 Task: Find a guest house in North Potomac, United States, for 2 guests from 2 Aug to 12 Aug, with a price range of ₹5000 to ₹10000, and self check-in available.
Action: Mouse pressed left at (533, 128)
Screenshot: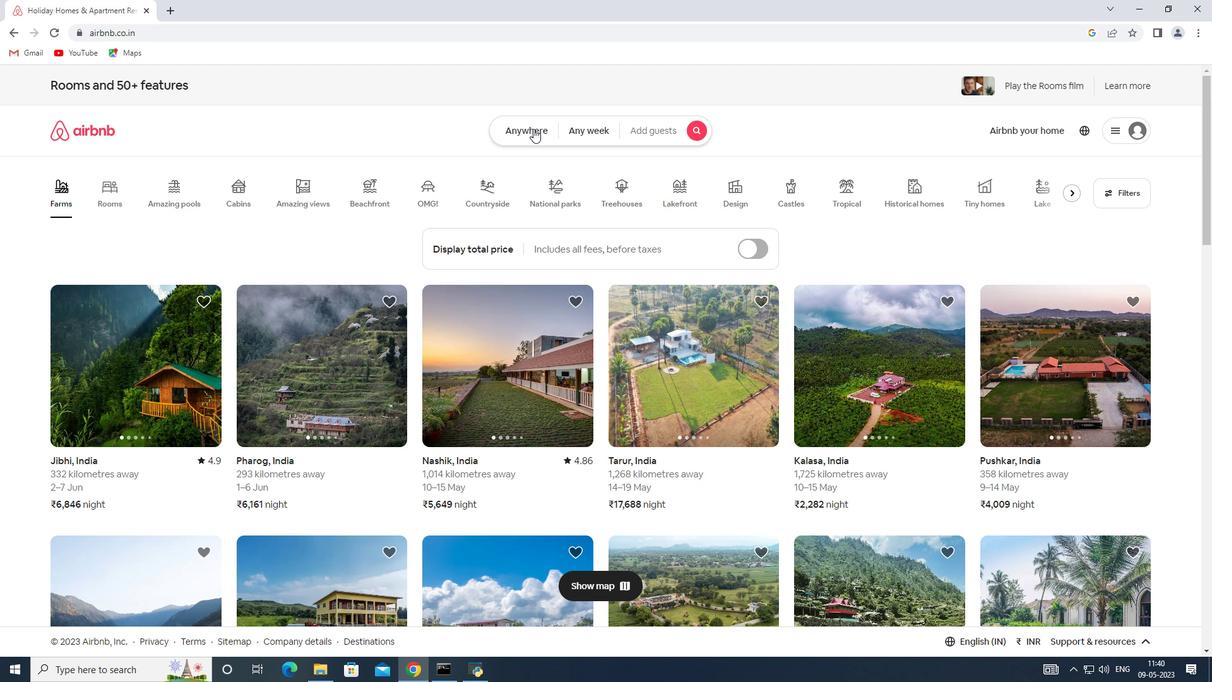 
Action: Mouse moved to (437, 176)
Screenshot: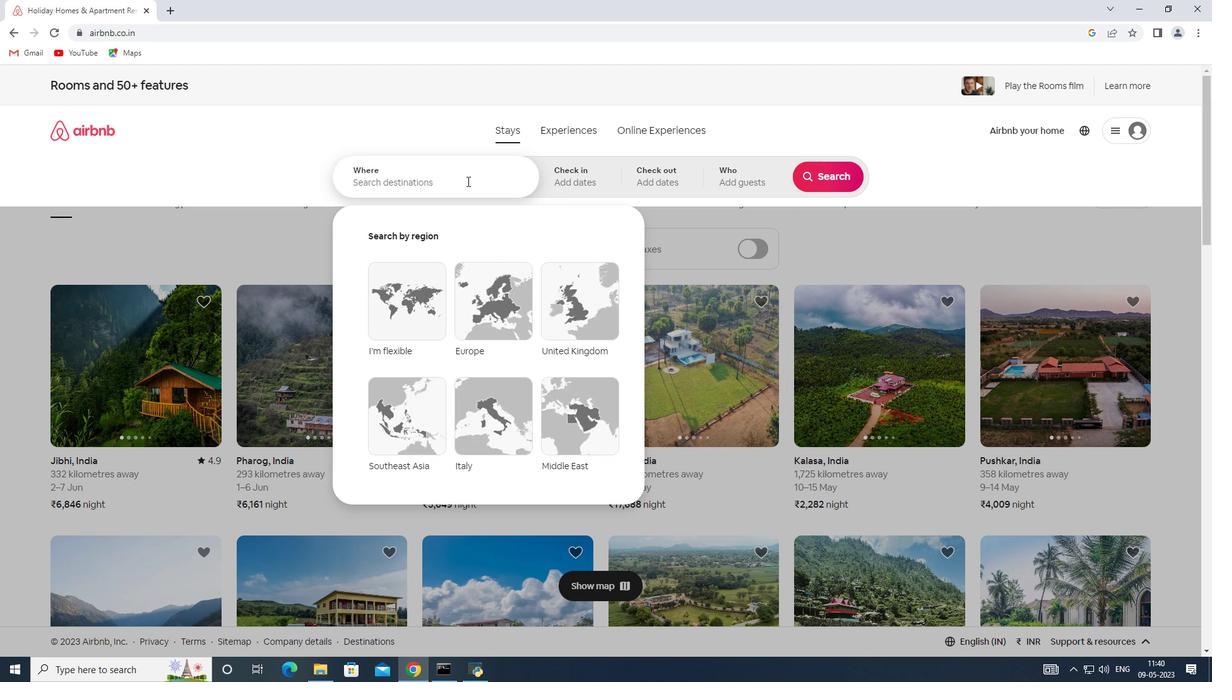 
Action: Mouse pressed left at (437, 176)
Screenshot: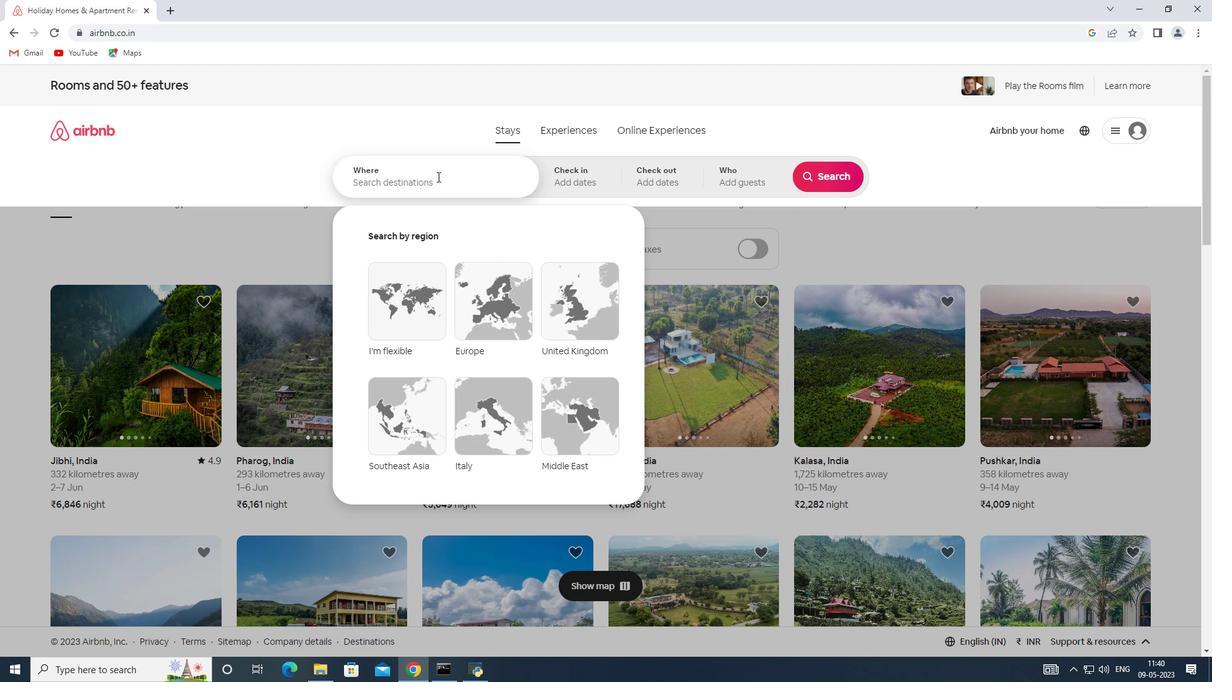 
Action: Key pressed <Key.shift>North<Key.space><Key.shift><Key.shift><Key.shift><Key.shift><Key.shift><Key.shift><Key.shift><Key.shift><Key.shift>Potomac,<Key.shift>United<Key.space><Key.shift>States
Screenshot: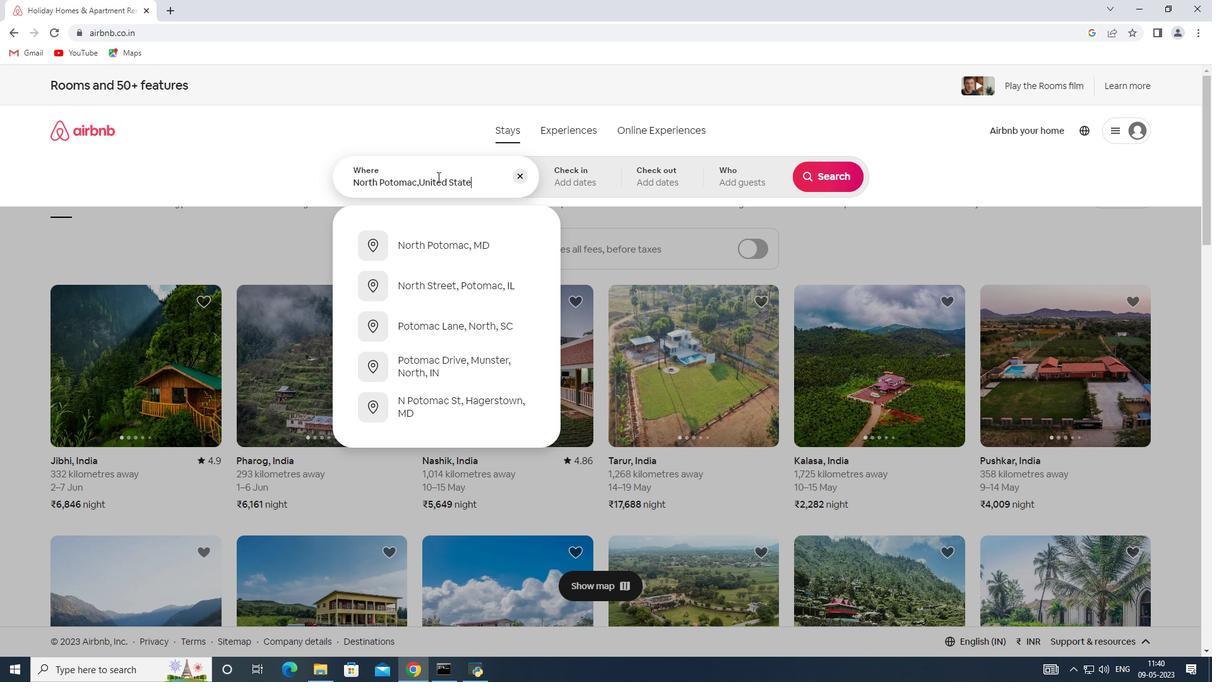 
Action: Mouse moved to (550, 166)
Screenshot: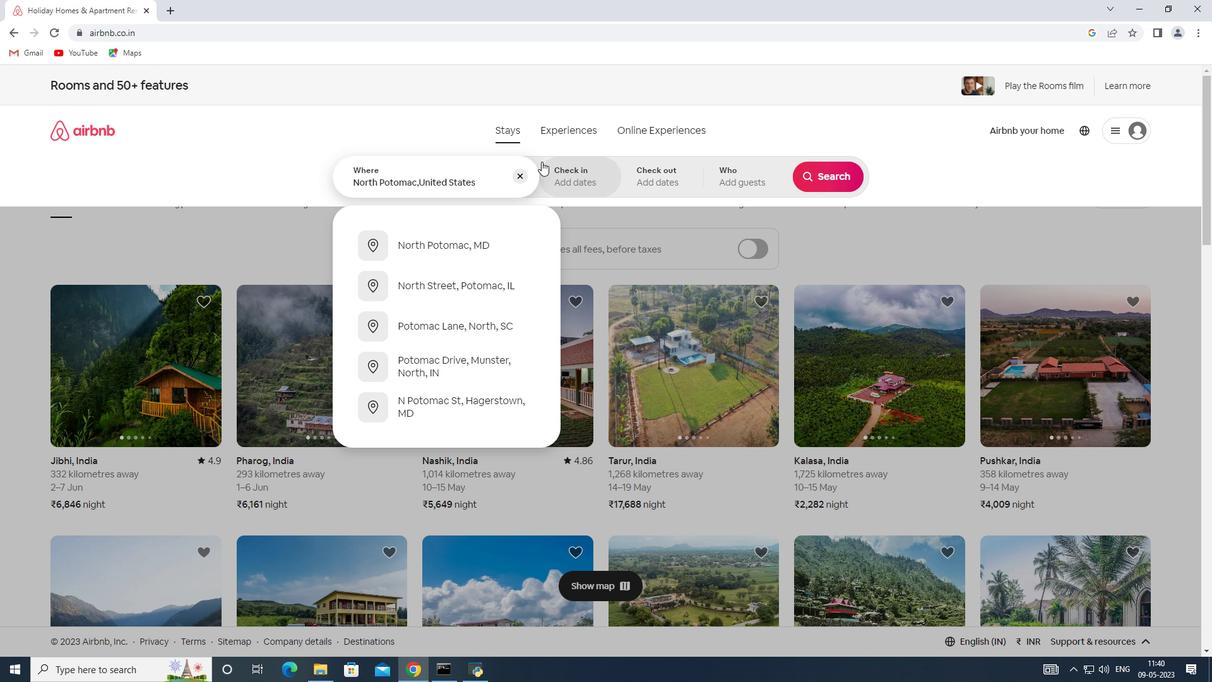 
Action: Mouse pressed left at (550, 166)
Screenshot: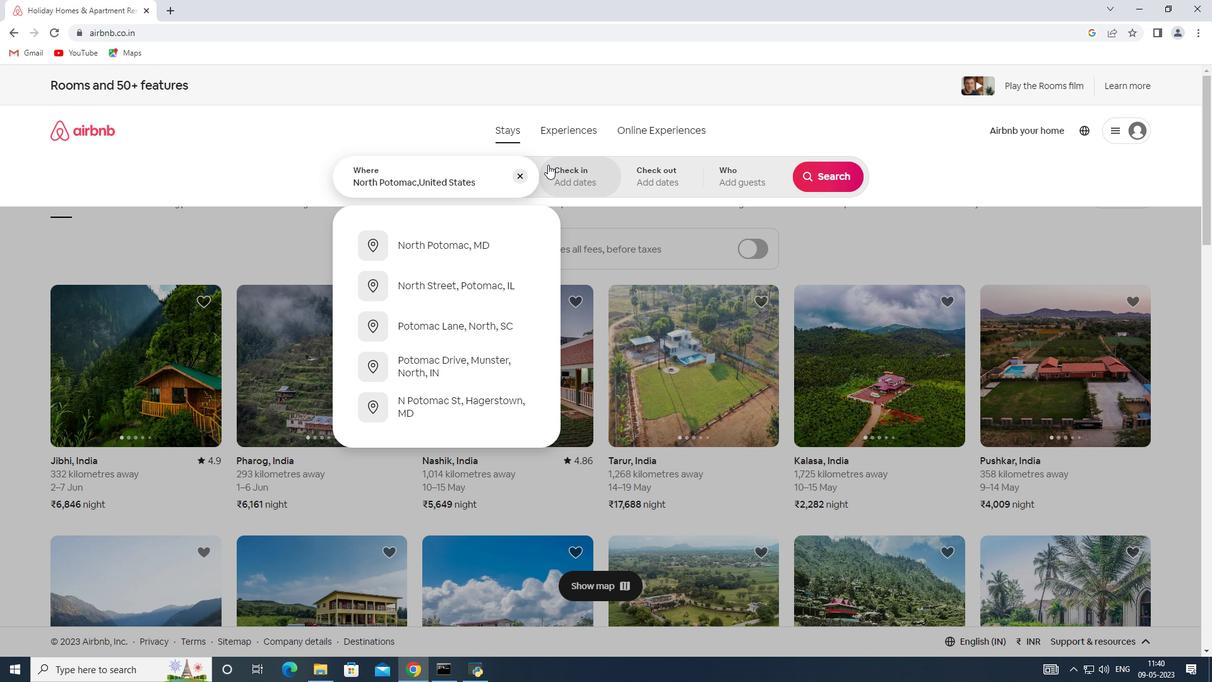 
Action: Mouse moved to (829, 281)
Screenshot: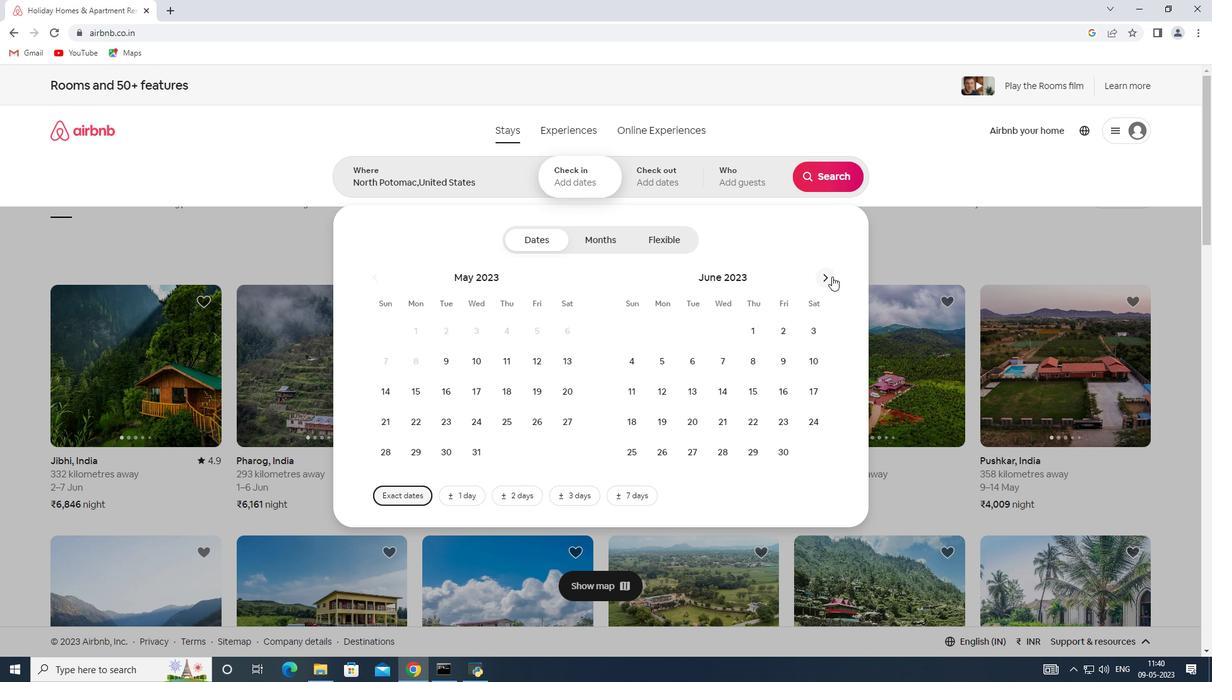 
Action: Mouse pressed left at (829, 281)
Screenshot: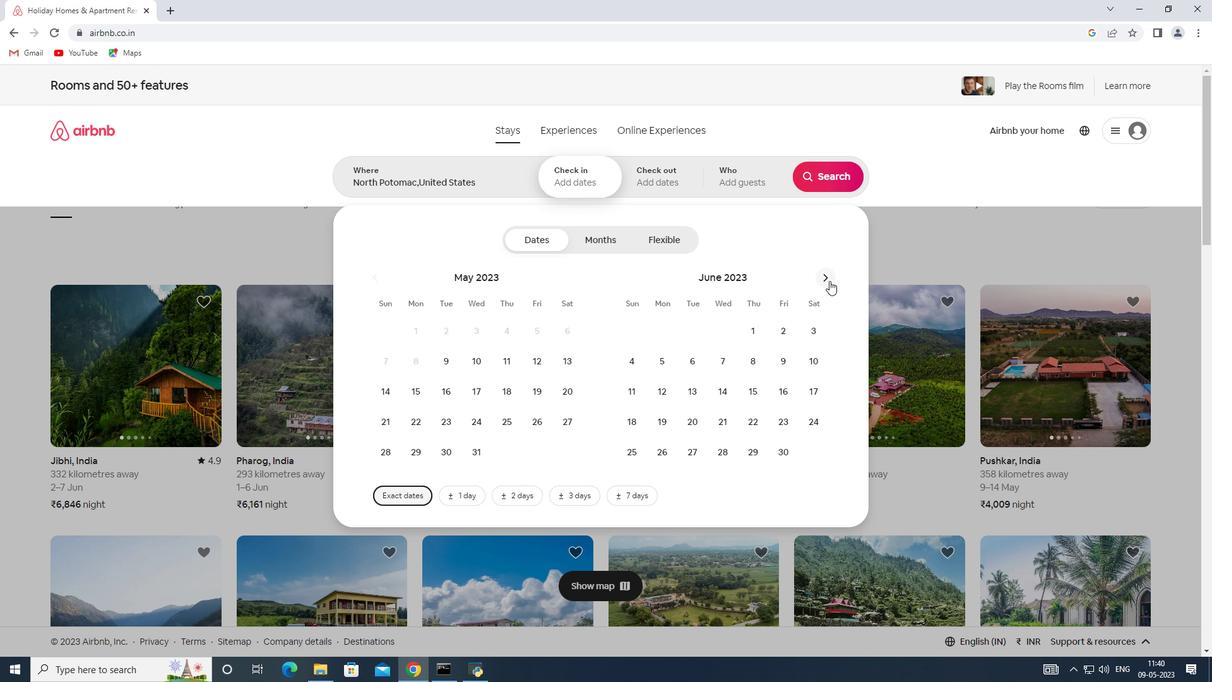 
Action: Mouse pressed left at (829, 281)
Screenshot: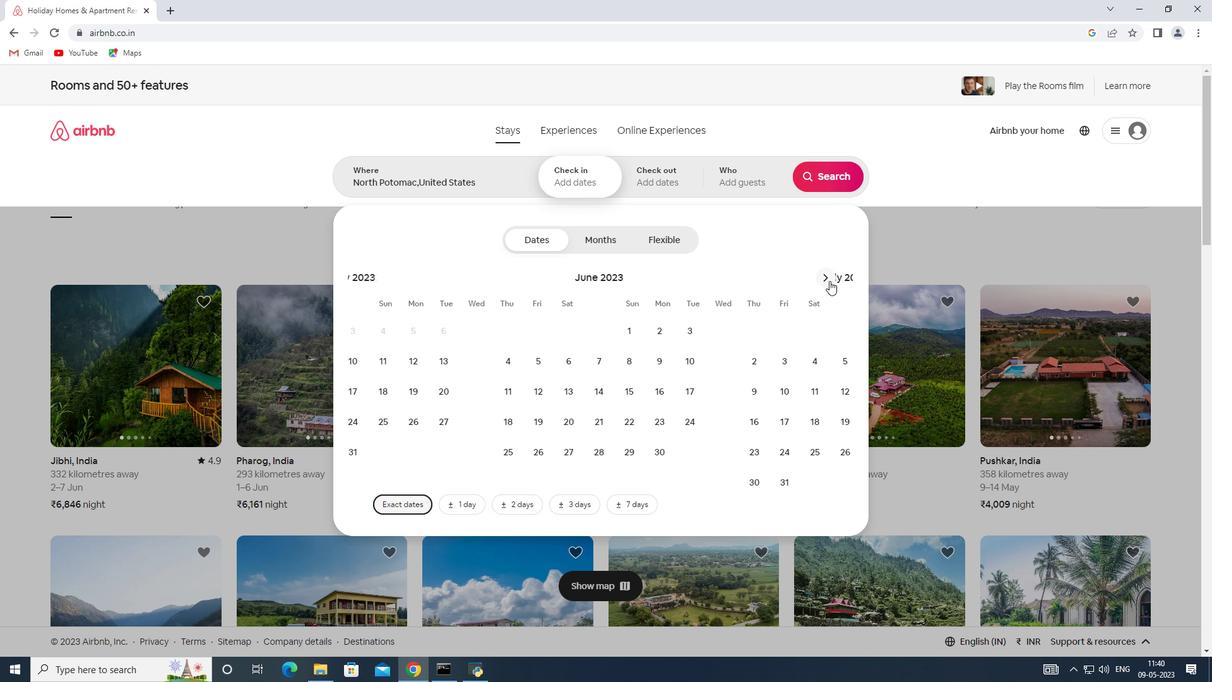 
Action: Mouse moved to (723, 330)
Screenshot: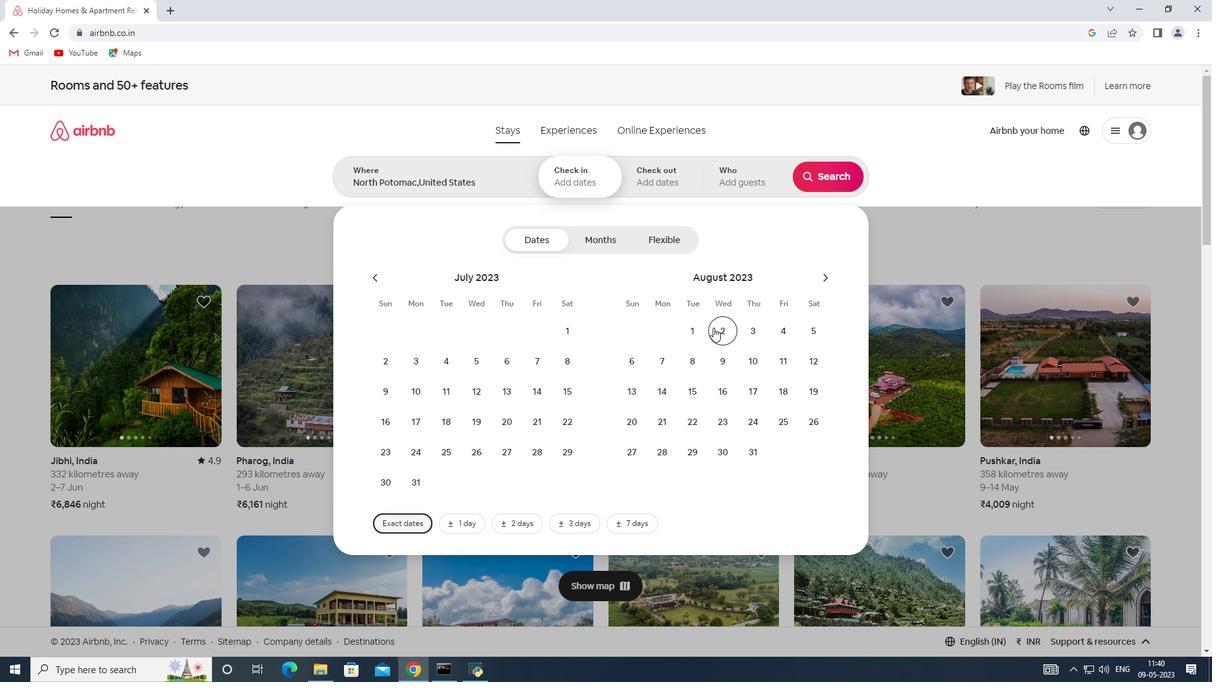 
Action: Mouse pressed left at (723, 330)
Screenshot: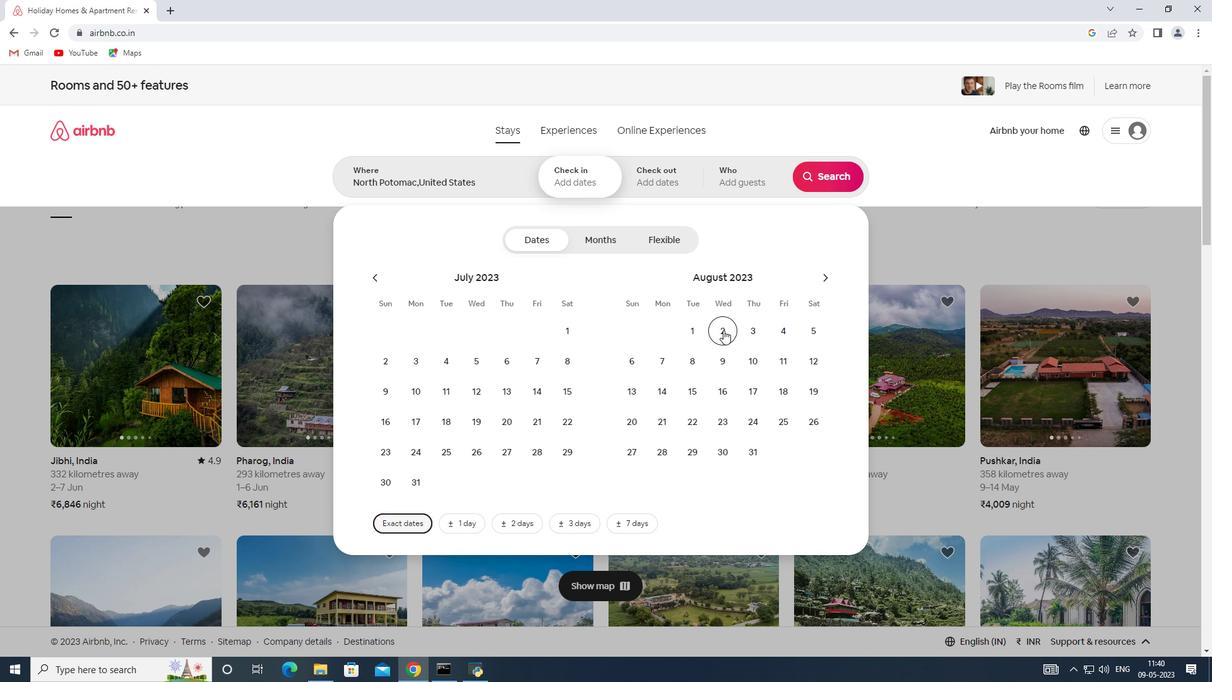 
Action: Mouse moved to (818, 359)
Screenshot: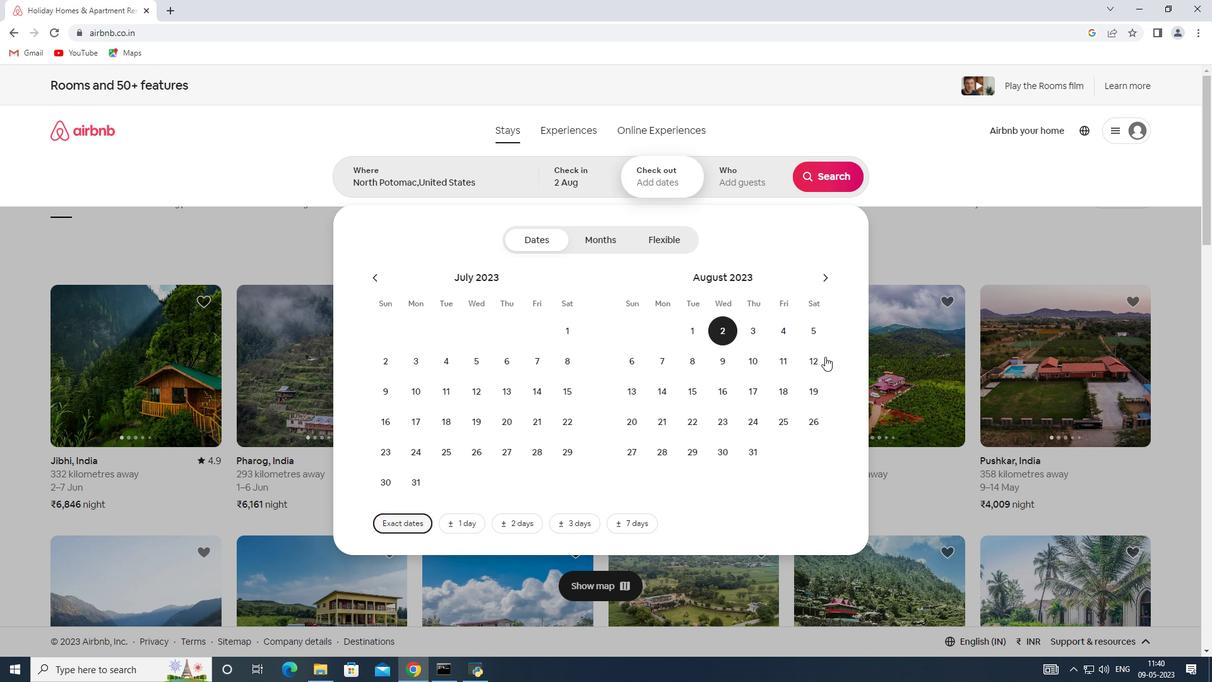 
Action: Mouse pressed left at (818, 359)
Screenshot: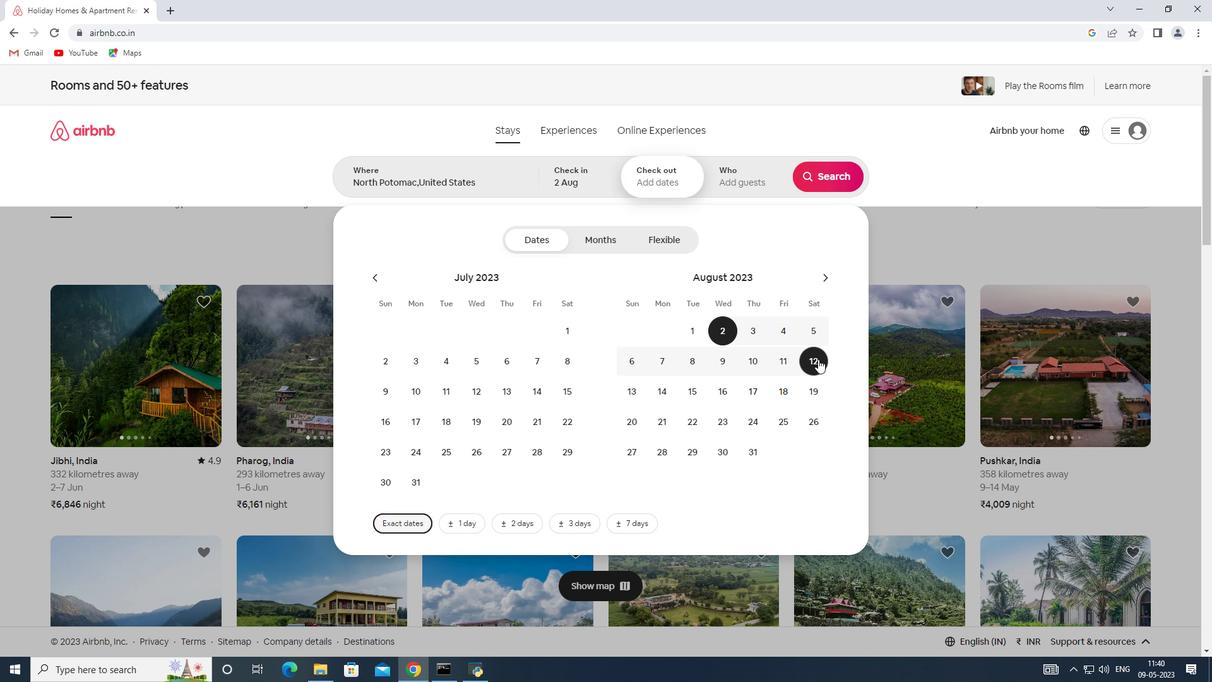 
Action: Mouse moved to (759, 184)
Screenshot: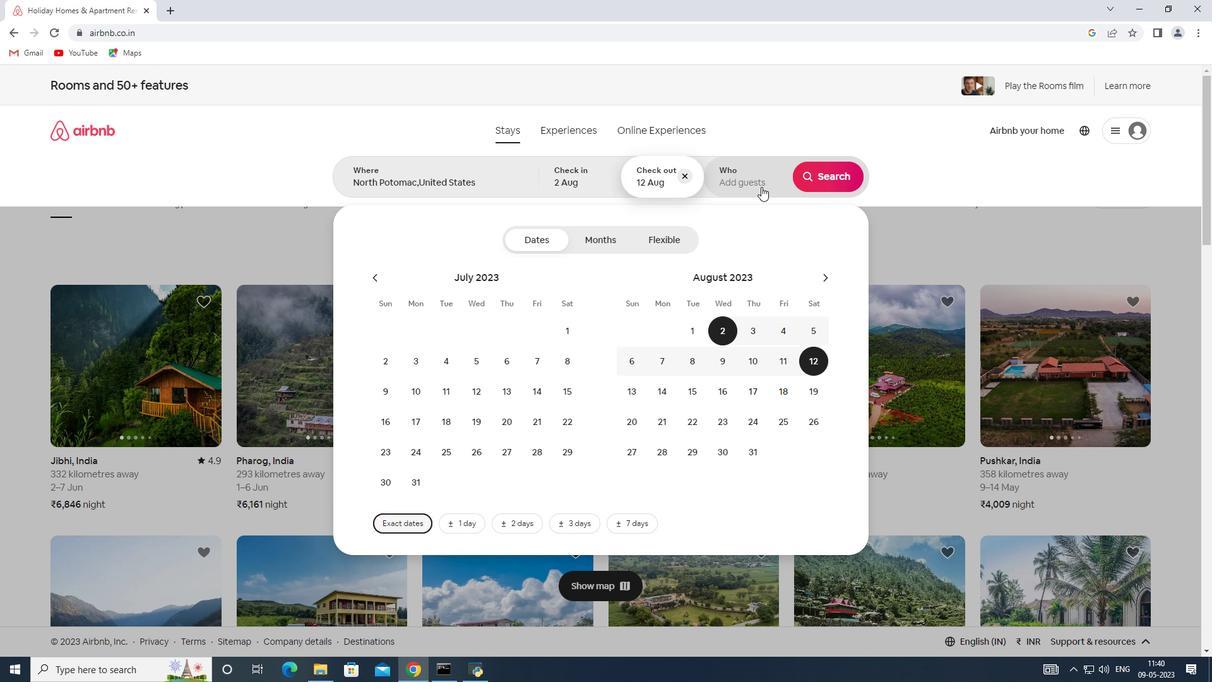 
Action: Mouse pressed left at (759, 184)
Screenshot: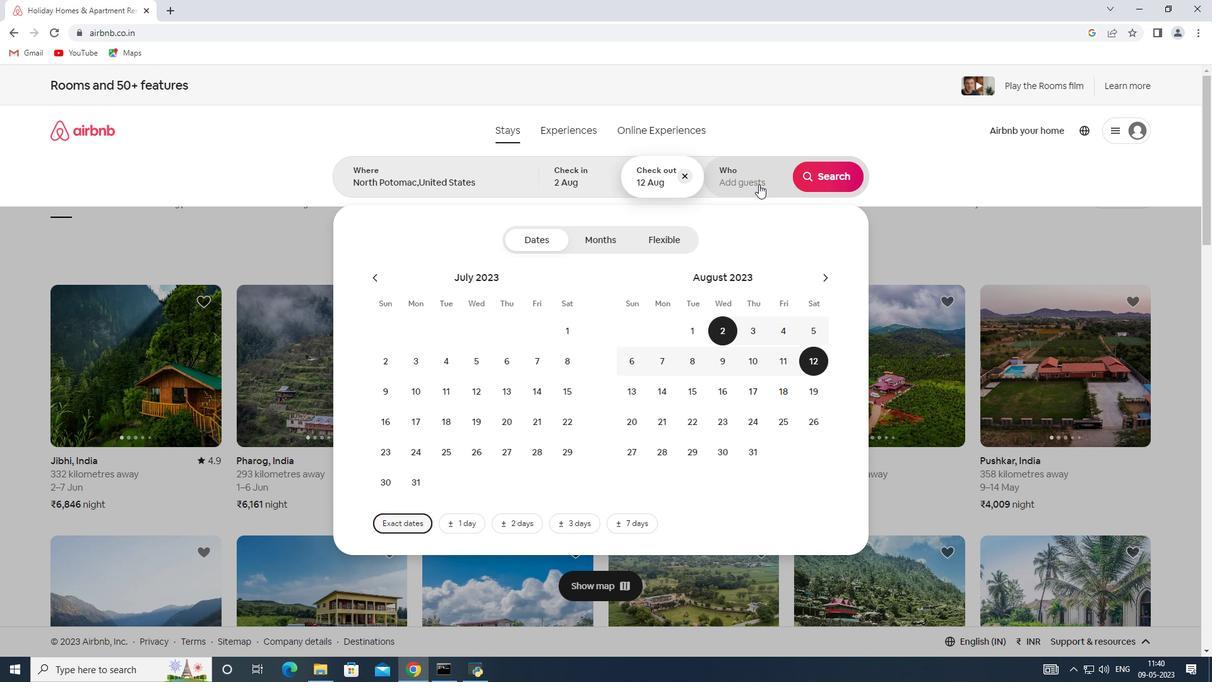 
Action: Mouse moved to (836, 241)
Screenshot: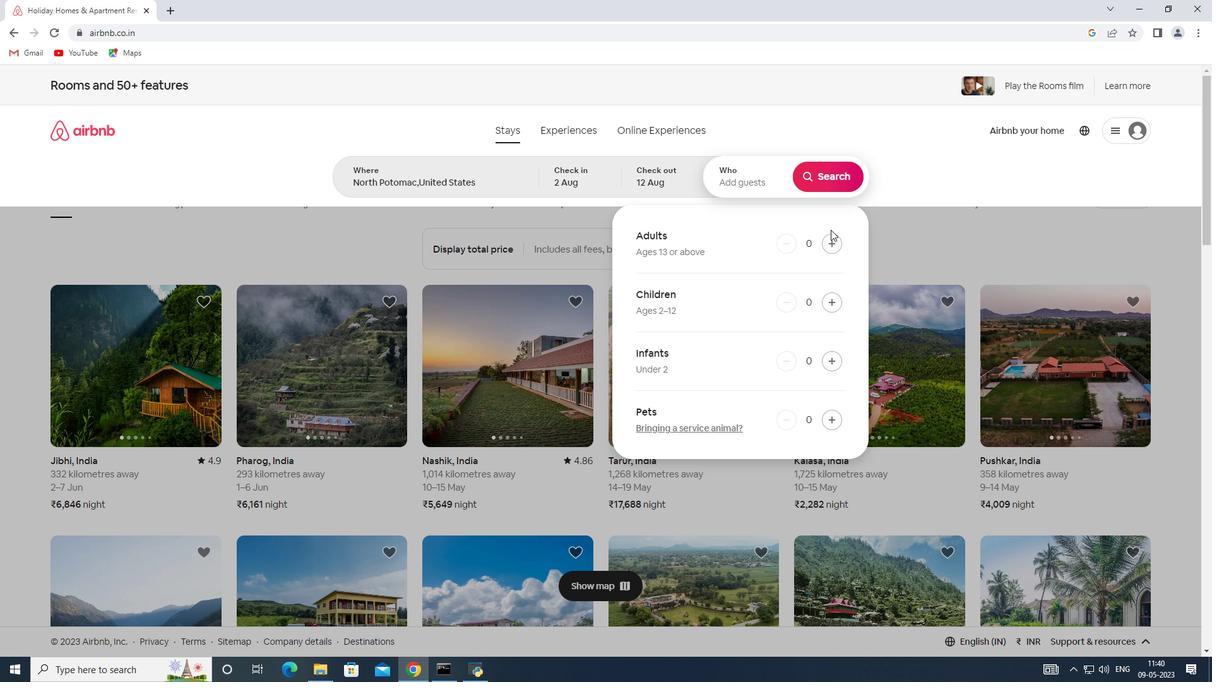 
Action: Mouse pressed left at (836, 241)
Screenshot: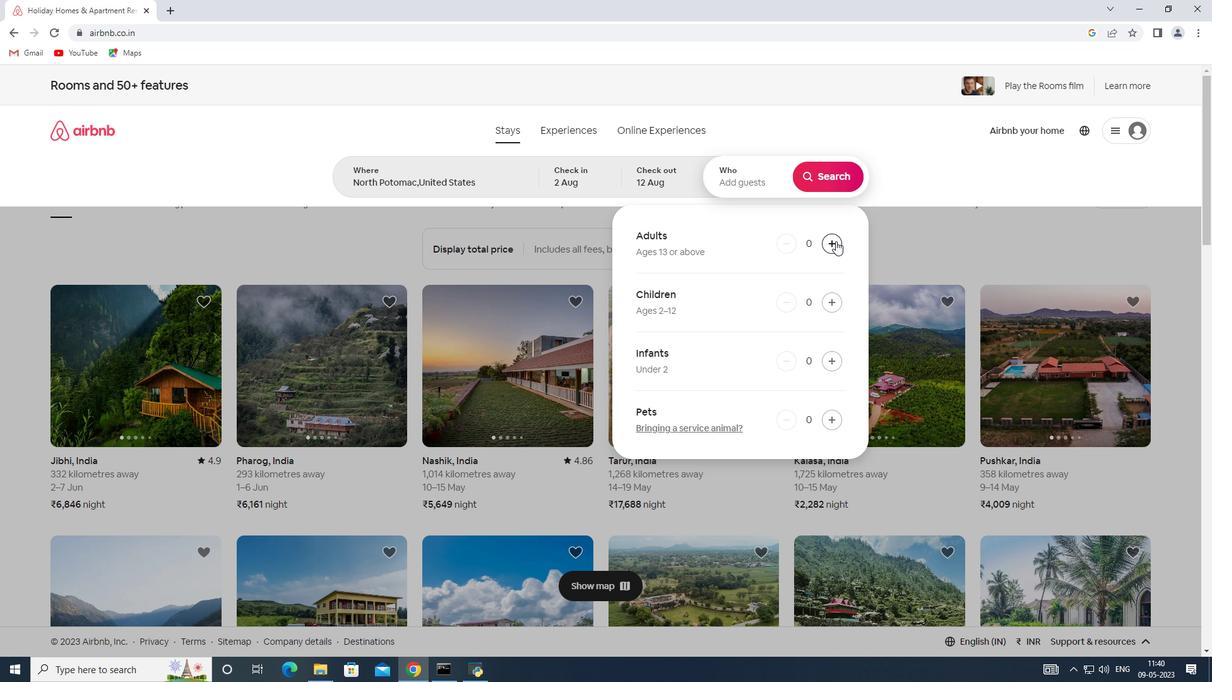 
Action: Mouse pressed left at (836, 241)
Screenshot: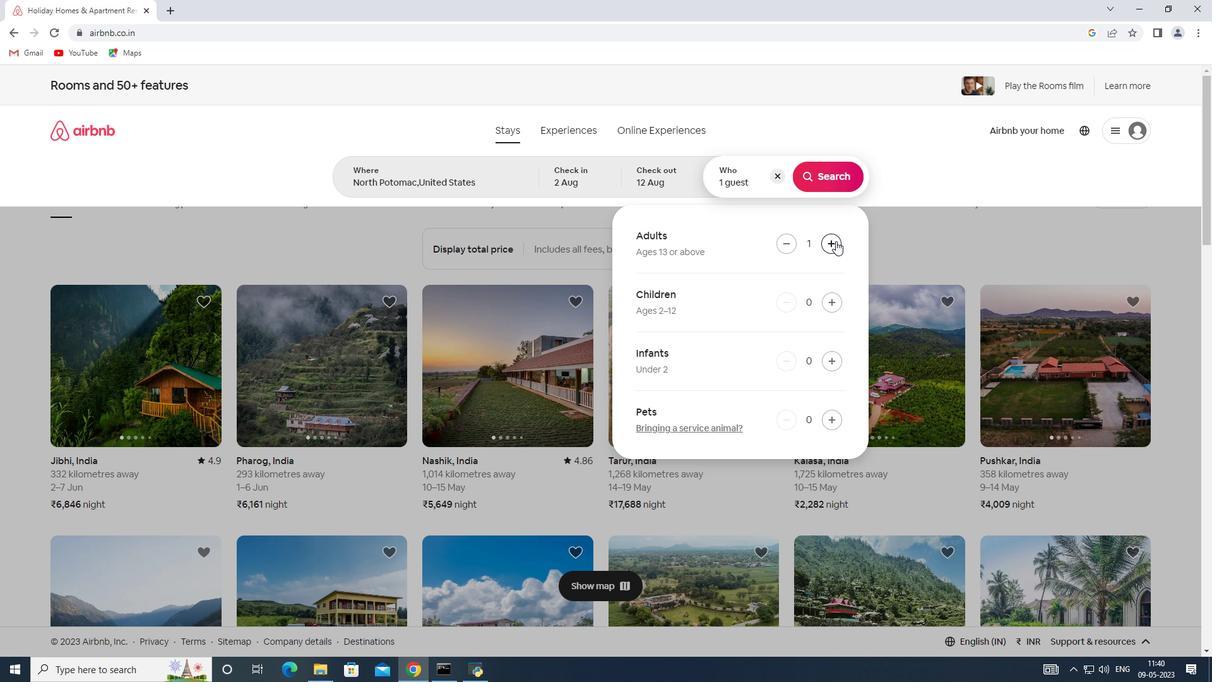 
Action: Mouse moved to (831, 183)
Screenshot: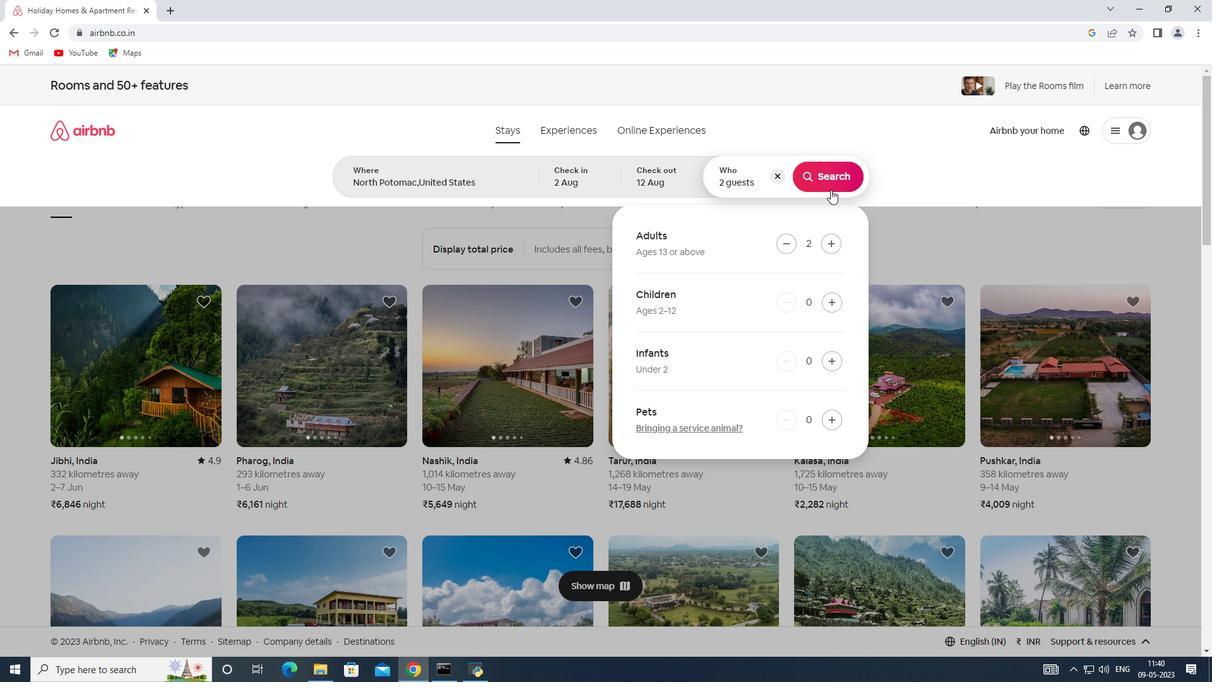 
Action: Mouse pressed left at (831, 183)
Screenshot: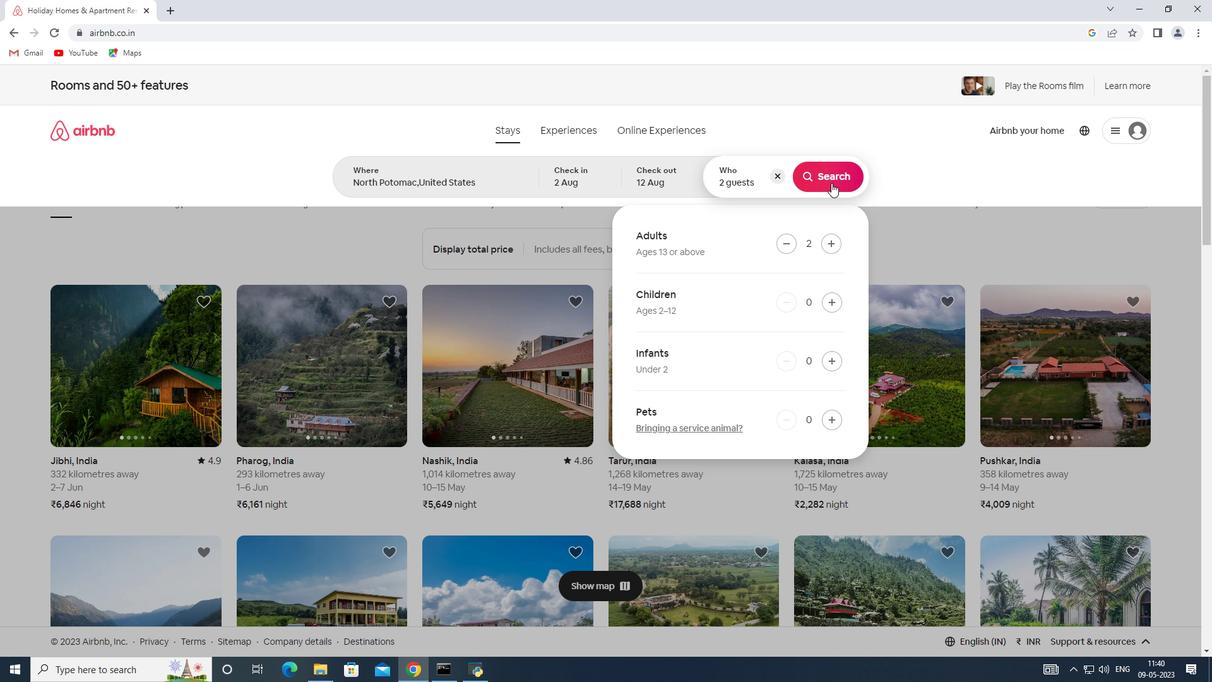 
Action: Mouse moved to (1139, 135)
Screenshot: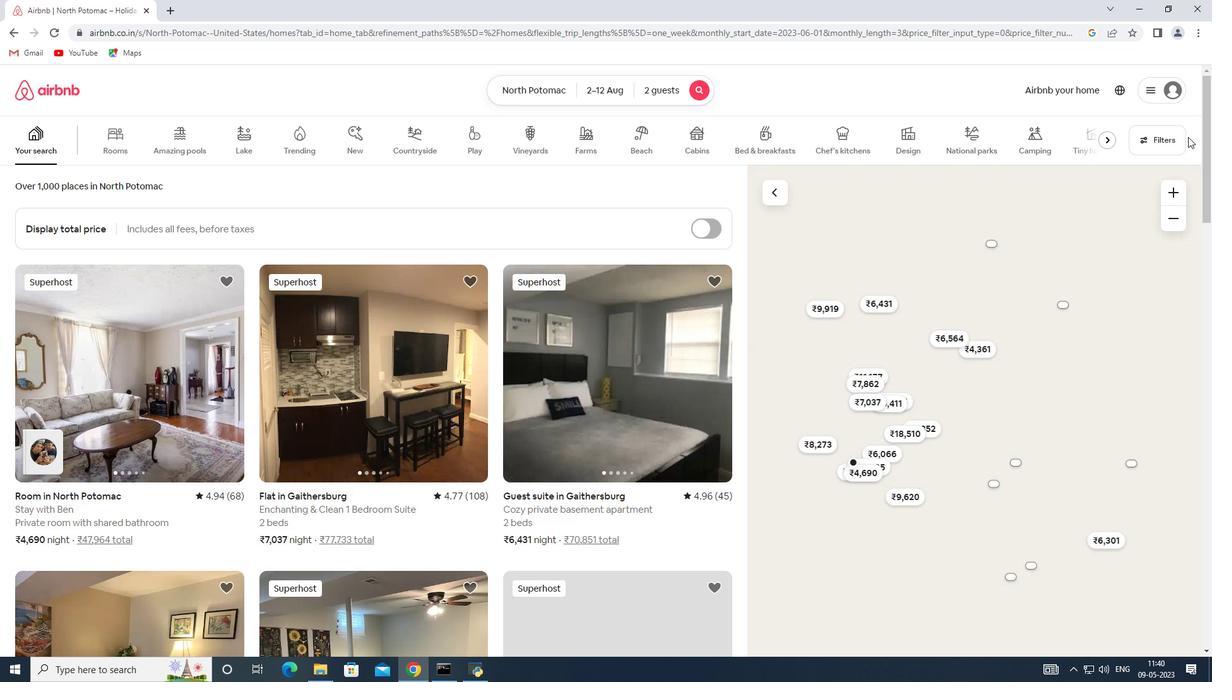 
Action: Mouse pressed left at (1139, 135)
Screenshot: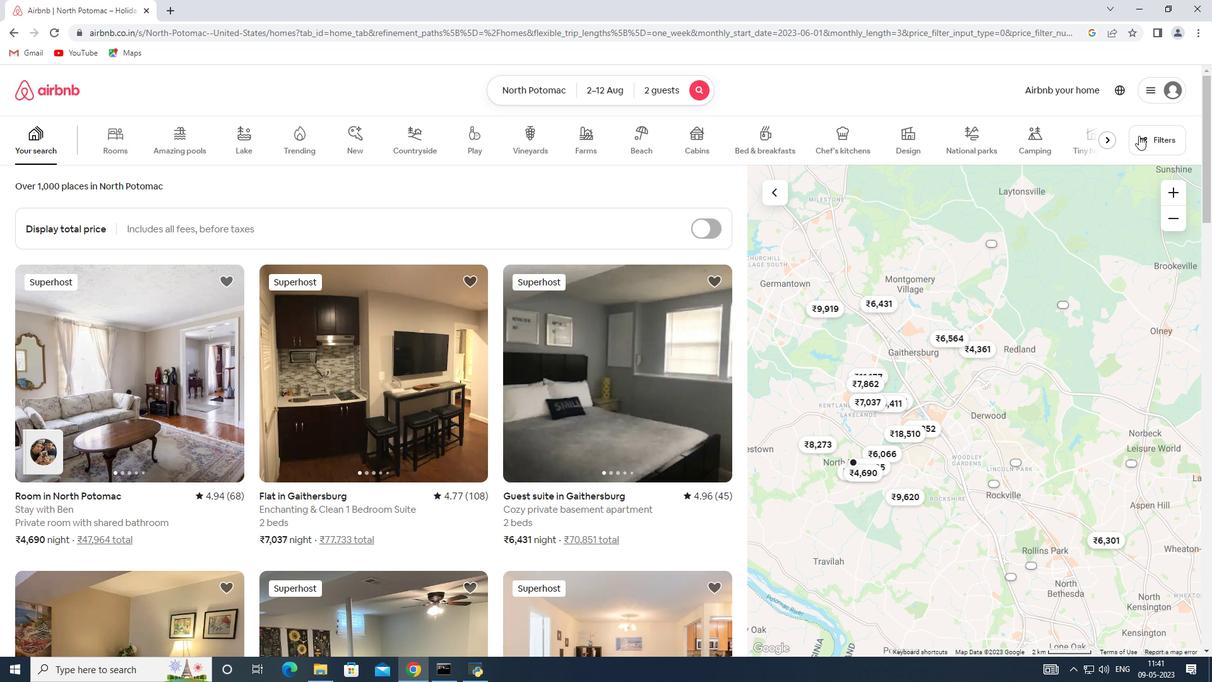 
Action: Mouse moved to (436, 450)
Screenshot: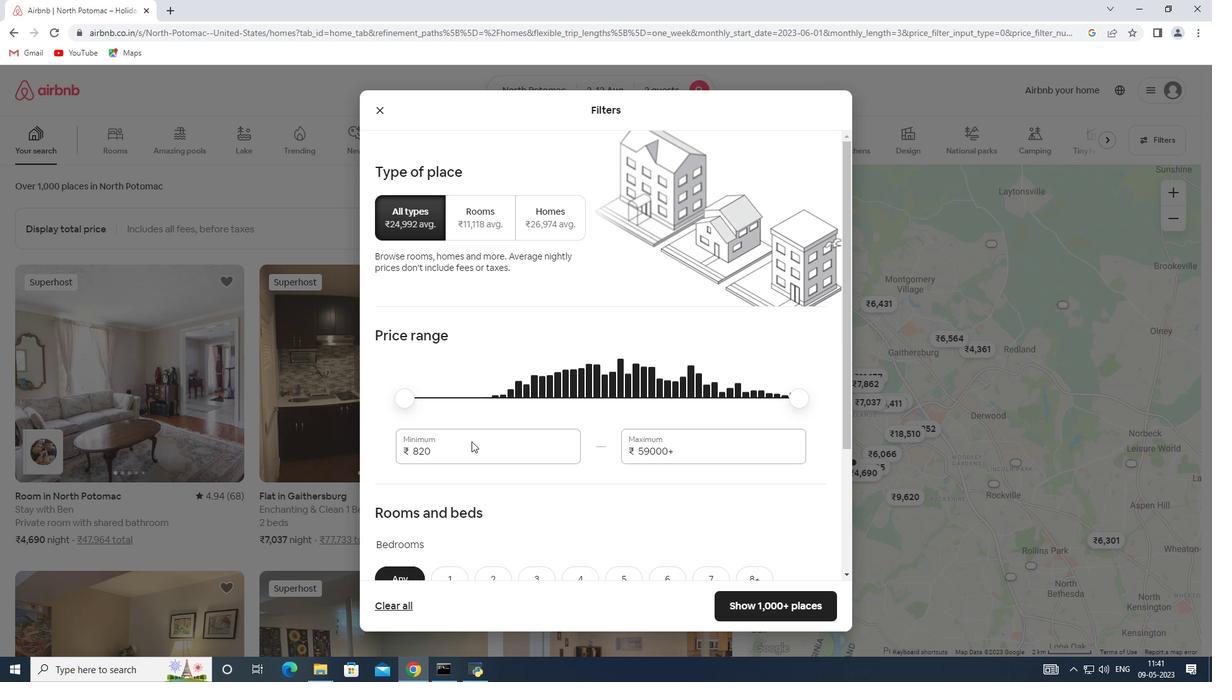 
Action: Mouse pressed left at (436, 450)
Screenshot: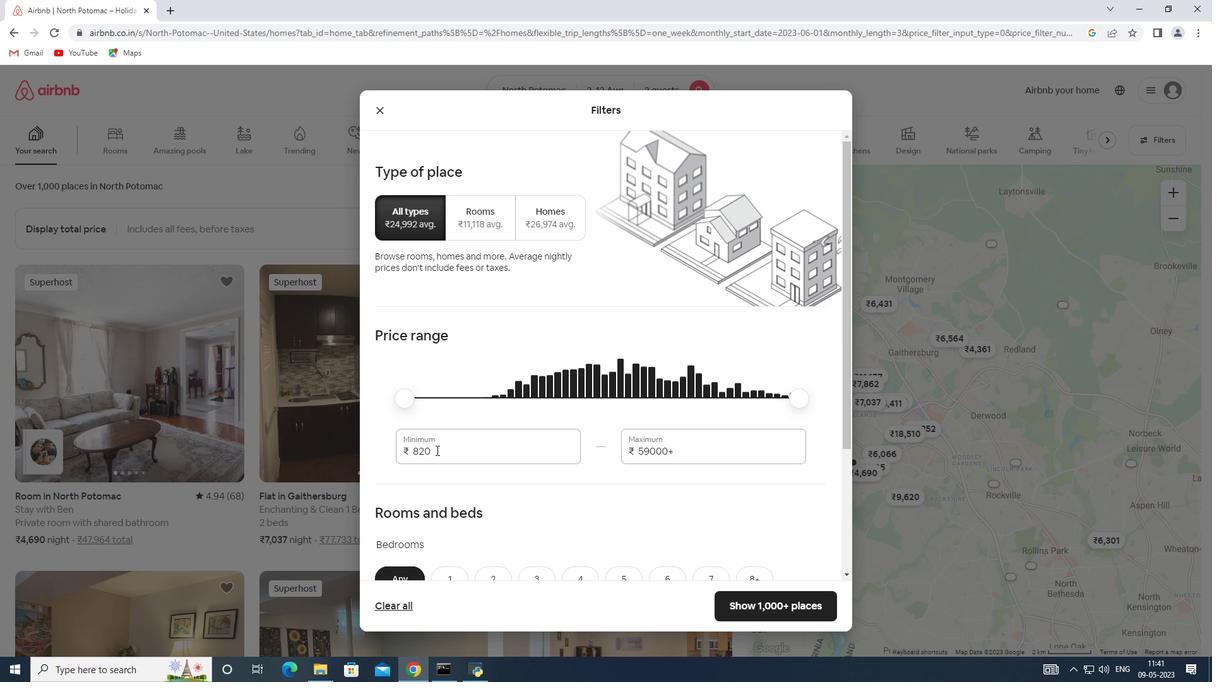 
Action: Mouse moved to (383, 452)
Screenshot: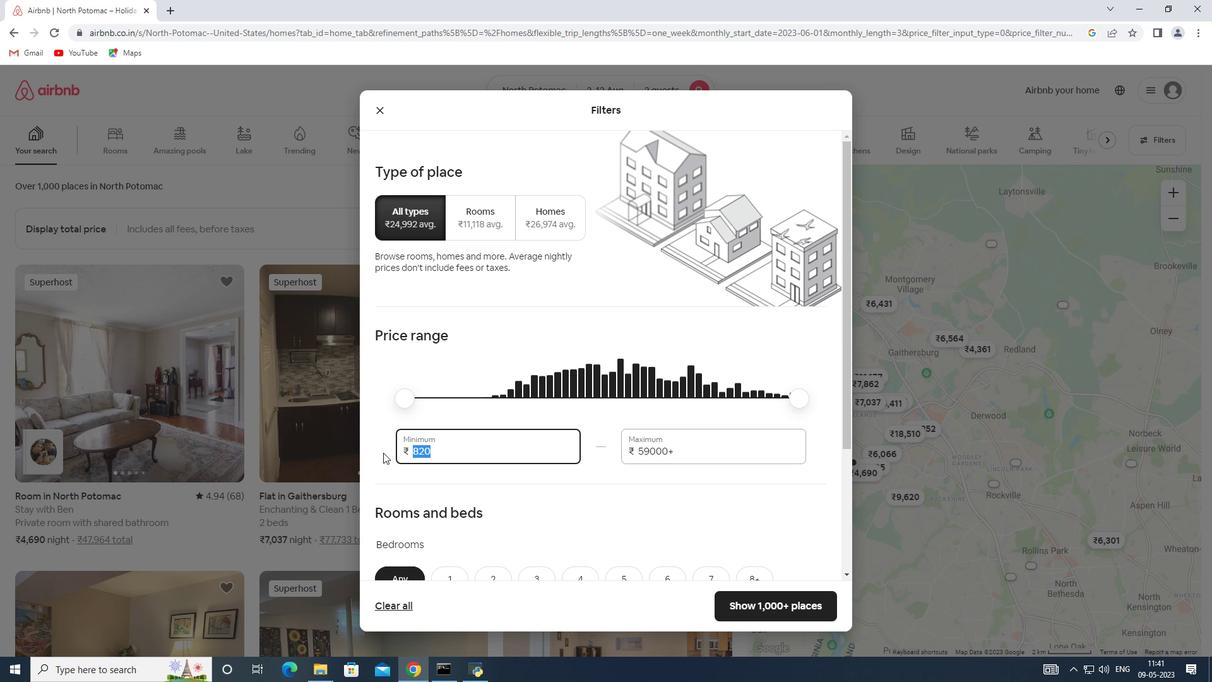 
Action: Key pressed 5000
Screenshot: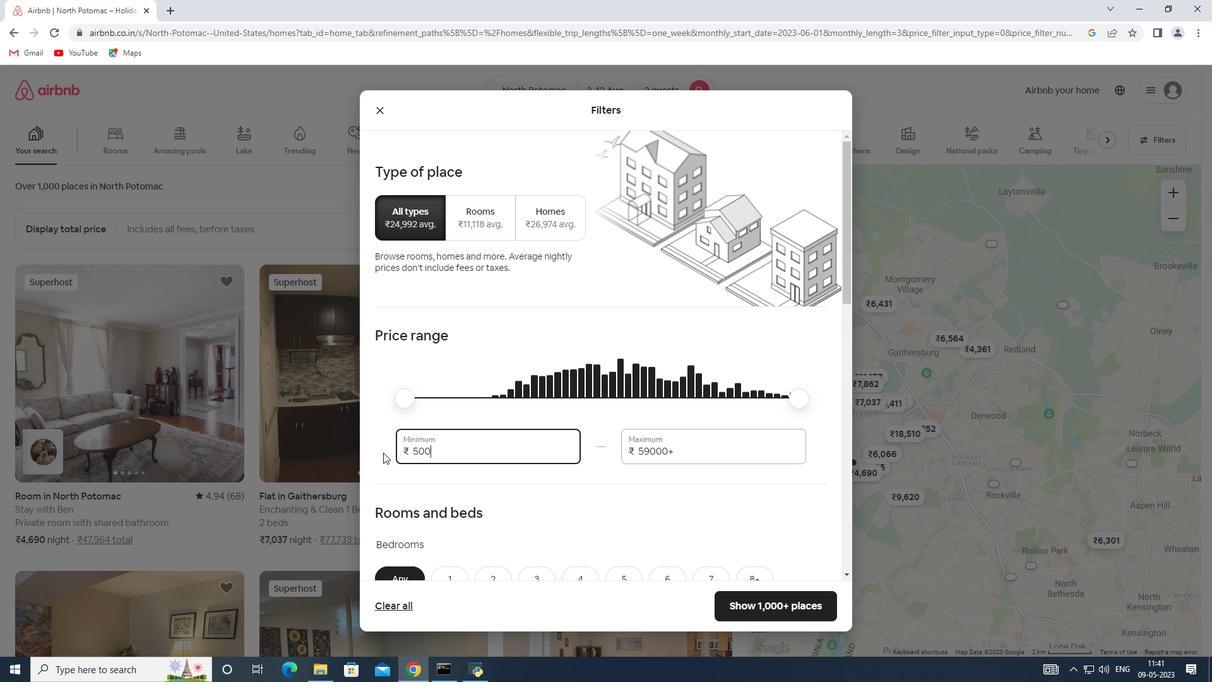 
Action: Mouse moved to (677, 451)
Screenshot: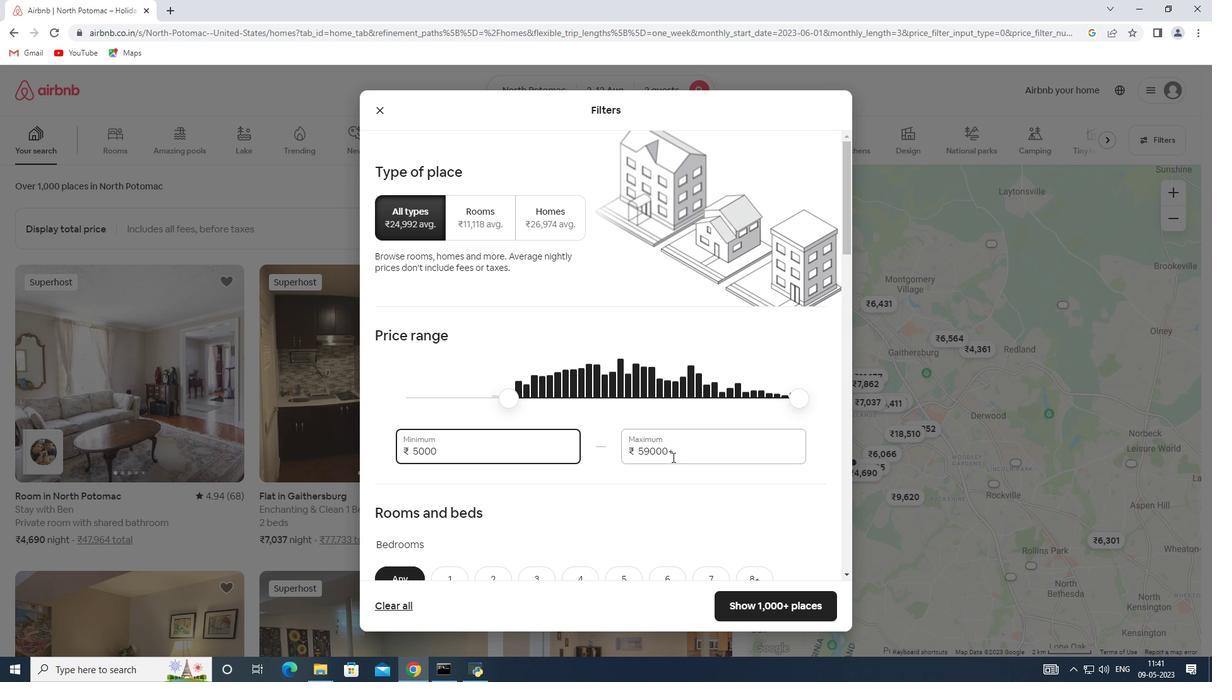 
Action: Mouse pressed left at (677, 451)
Screenshot: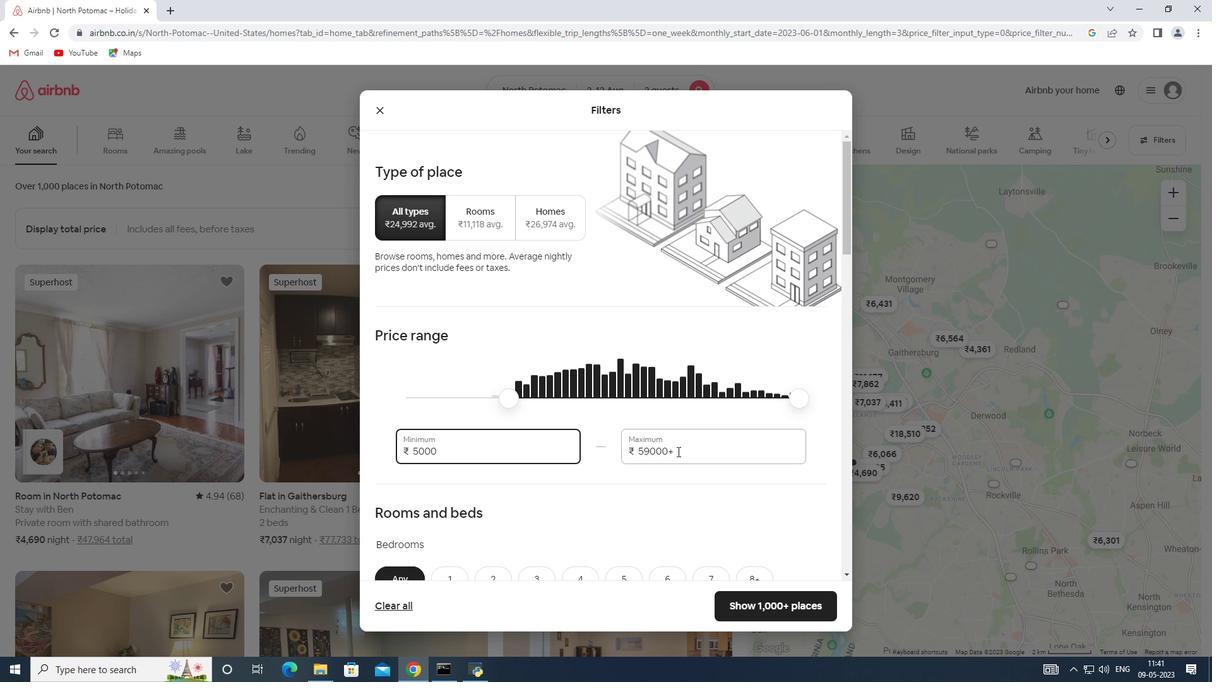 
Action: Mouse moved to (616, 450)
Screenshot: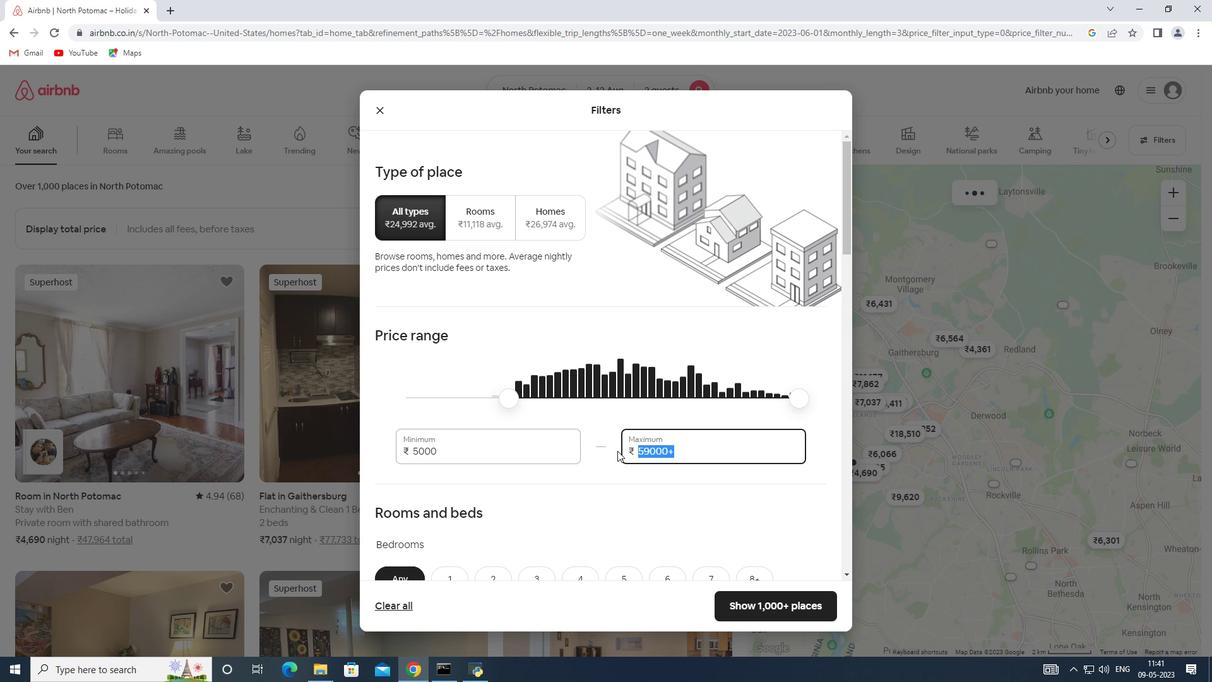 
Action: Key pressed 10000
Screenshot: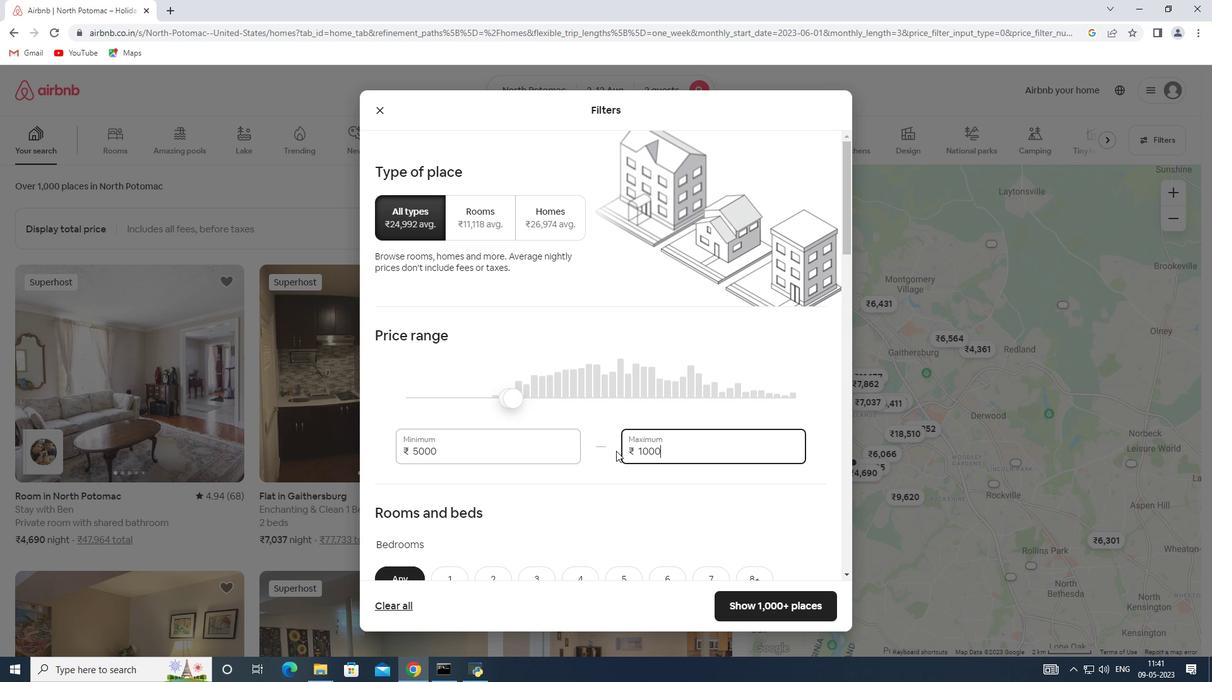 
Action: Mouse scrolled (616, 450) with delta (0, 0)
Screenshot: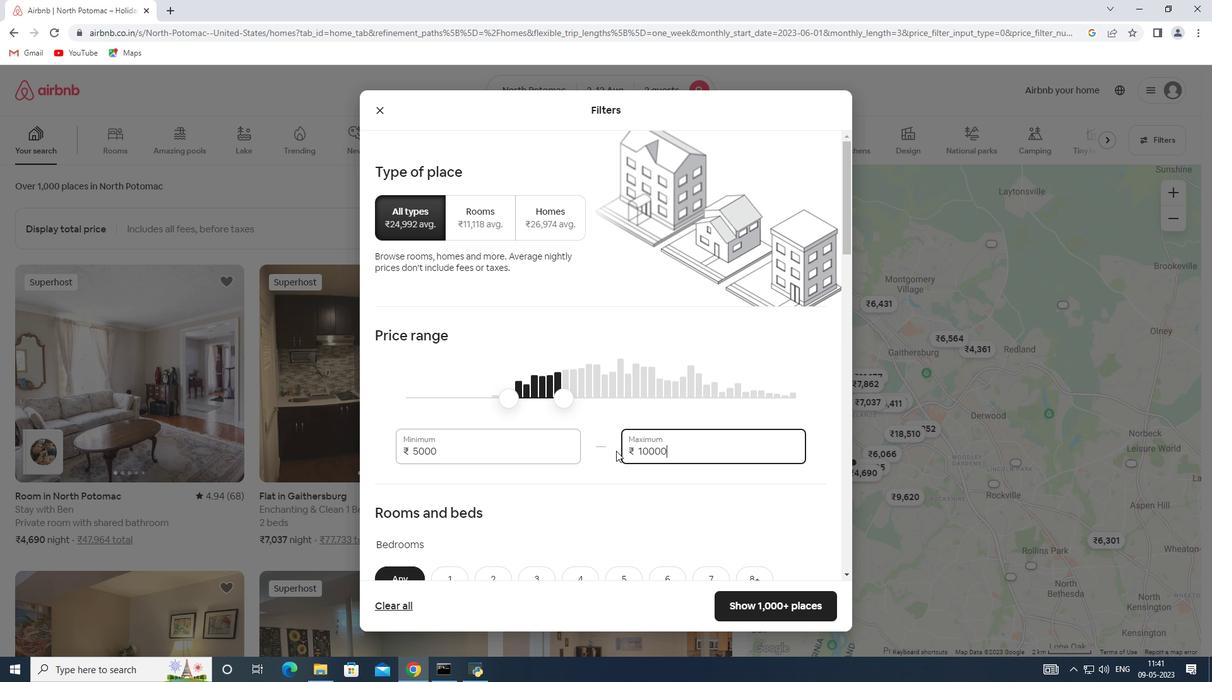 
Action: Mouse scrolled (616, 450) with delta (0, 0)
Screenshot: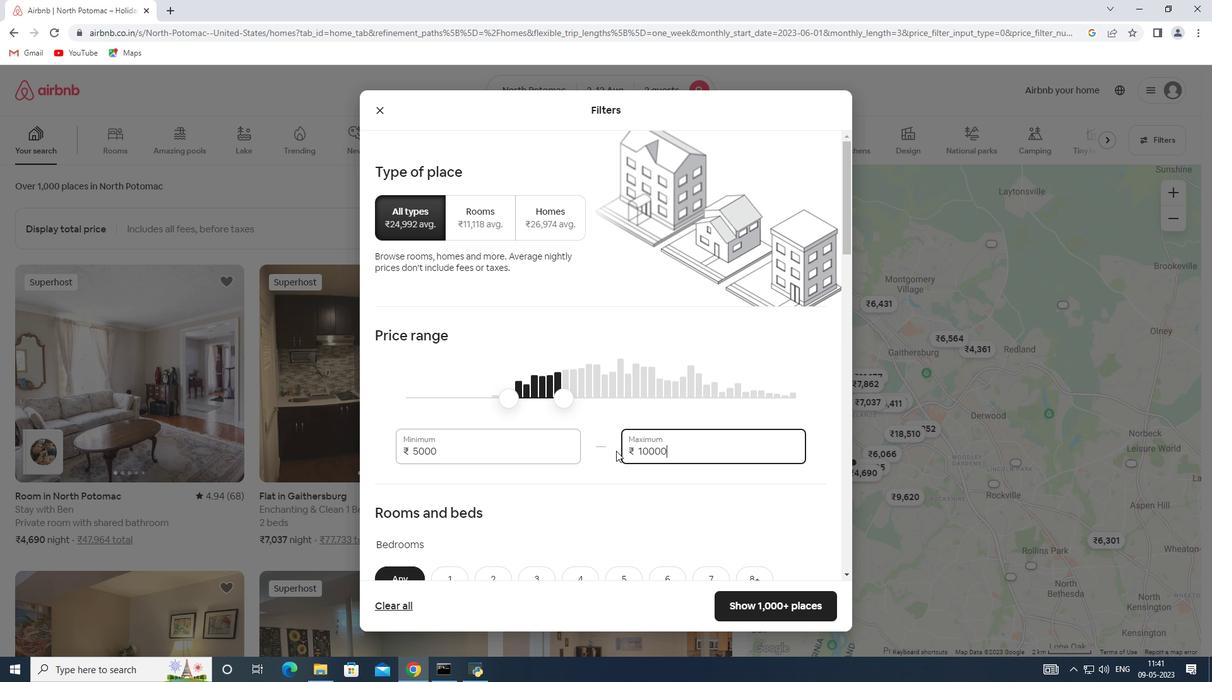 
Action: Mouse scrolled (616, 450) with delta (0, 0)
Screenshot: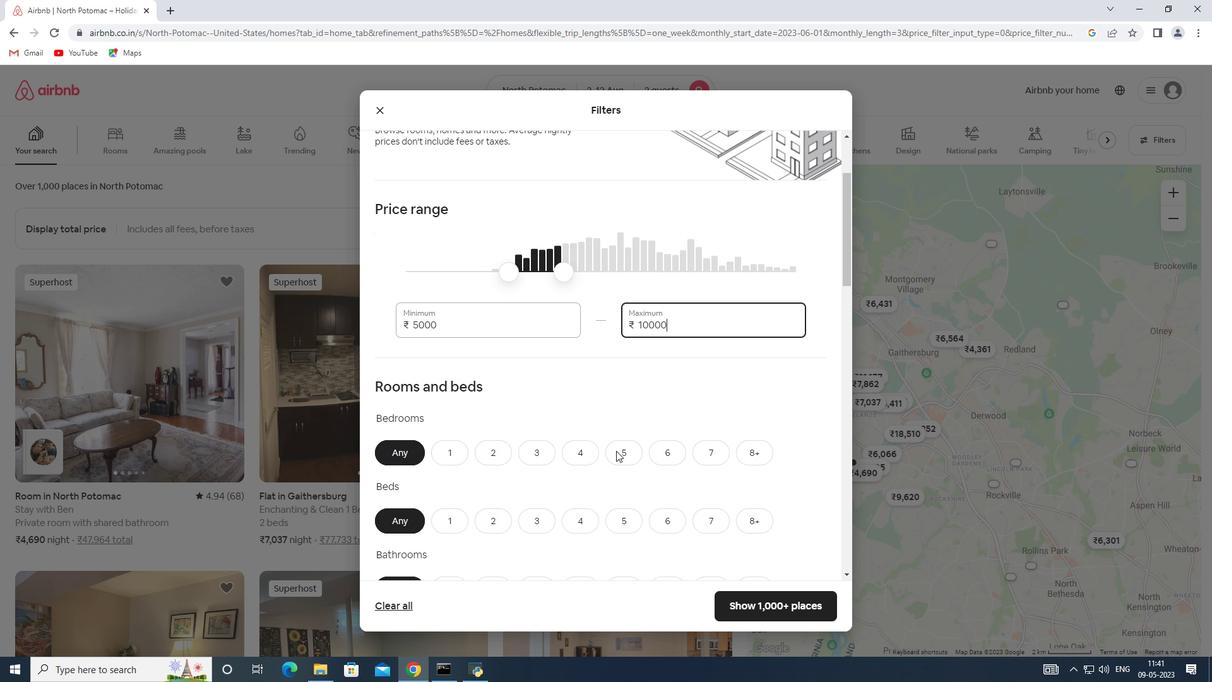 
Action: Mouse scrolled (616, 450) with delta (0, 0)
Screenshot: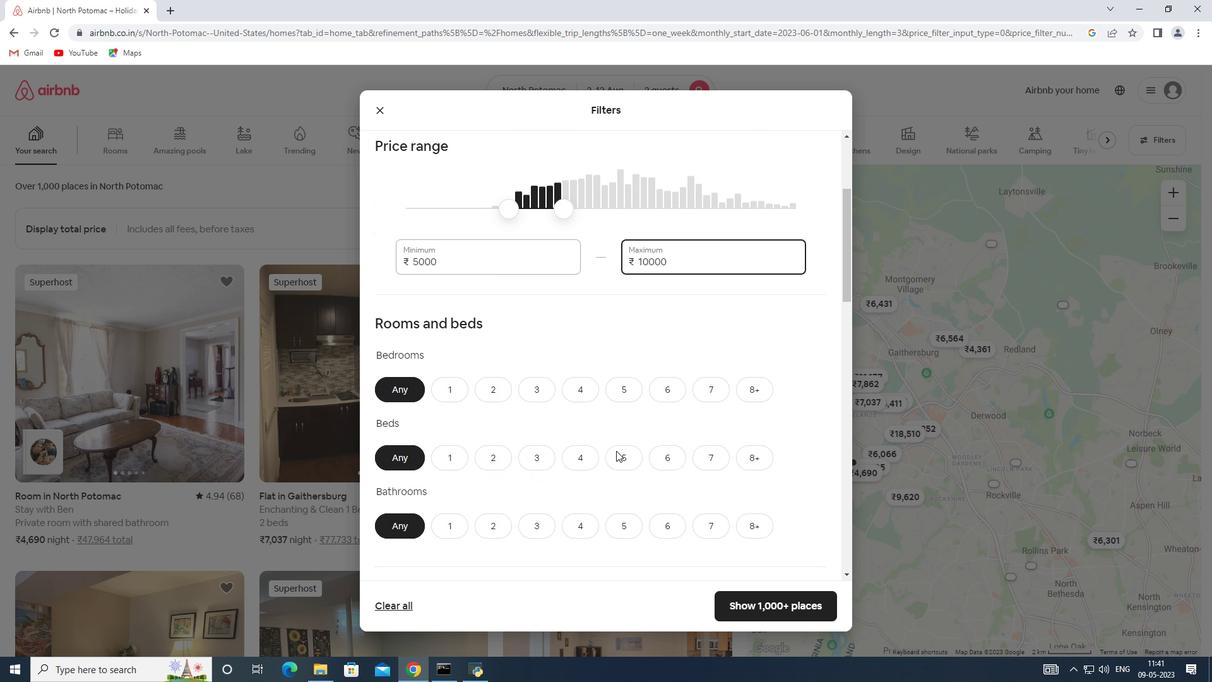 
Action: Mouse scrolled (616, 450) with delta (0, 0)
Screenshot: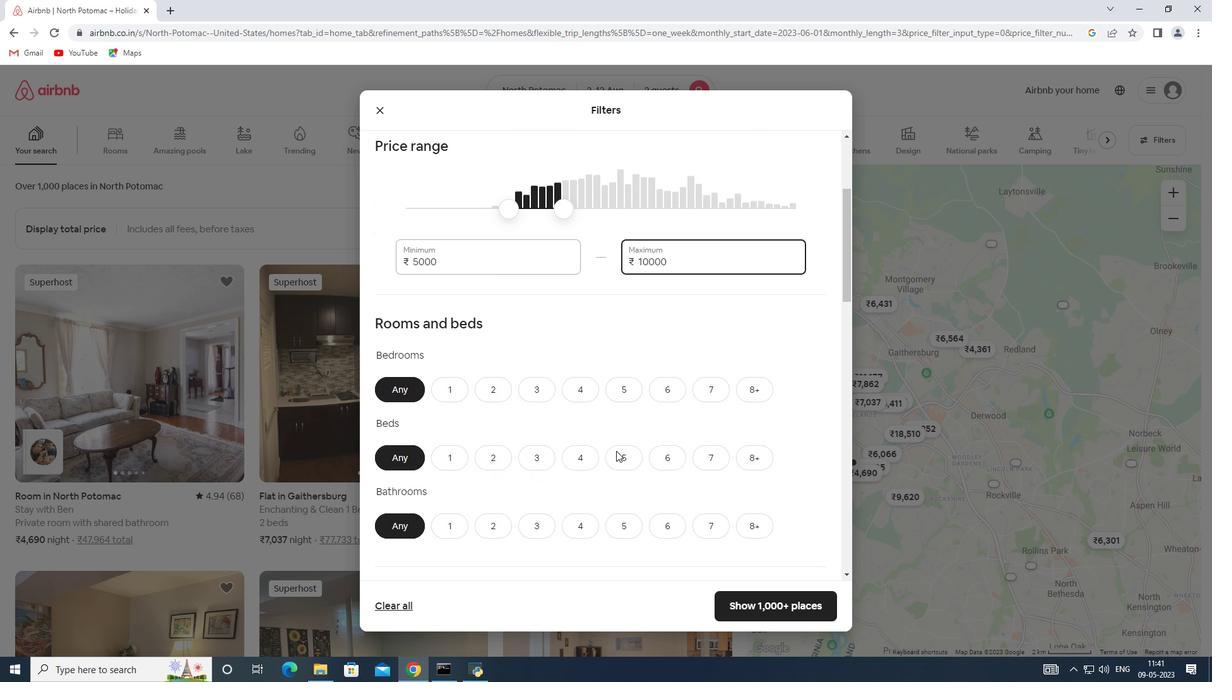 
Action: Mouse moved to (455, 267)
Screenshot: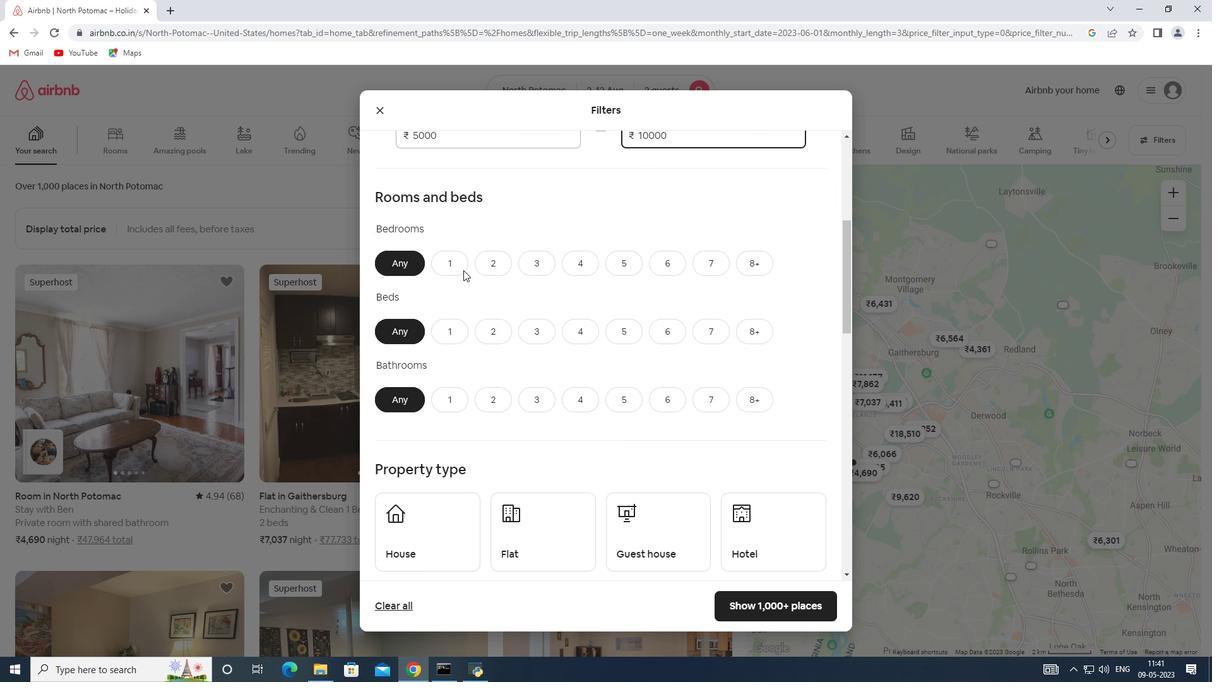 
Action: Mouse pressed left at (455, 267)
Screenshot: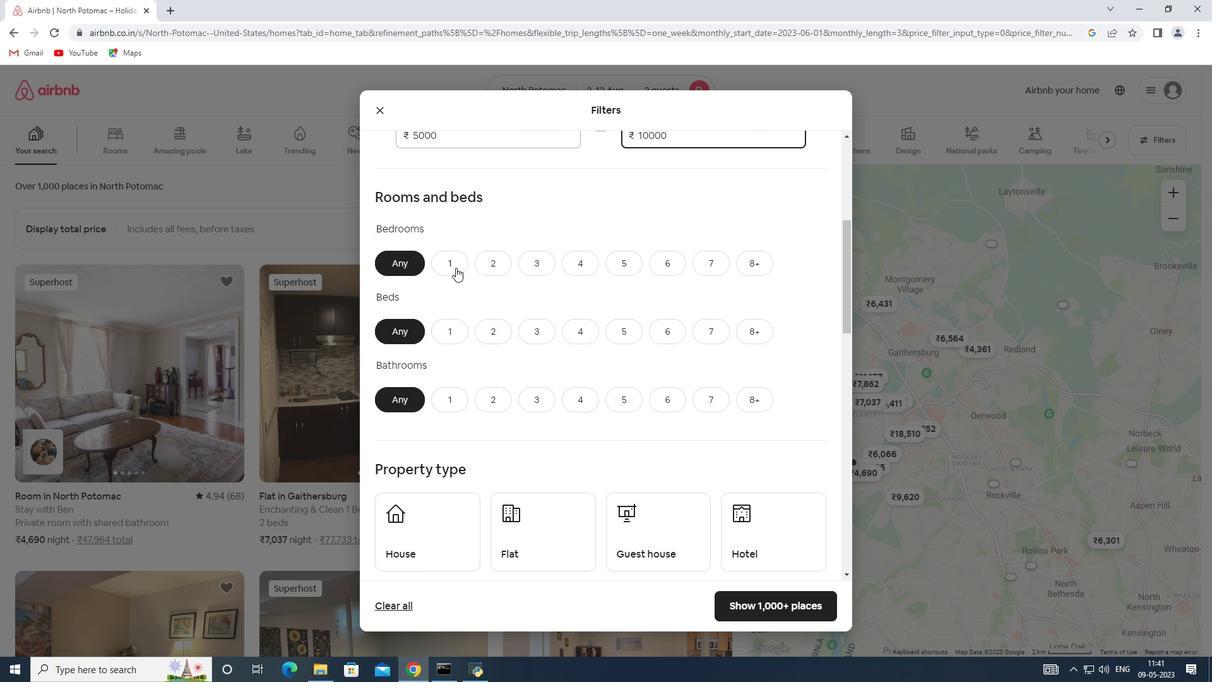 
Action: Mouse moved to (447, 332)
Screenshot: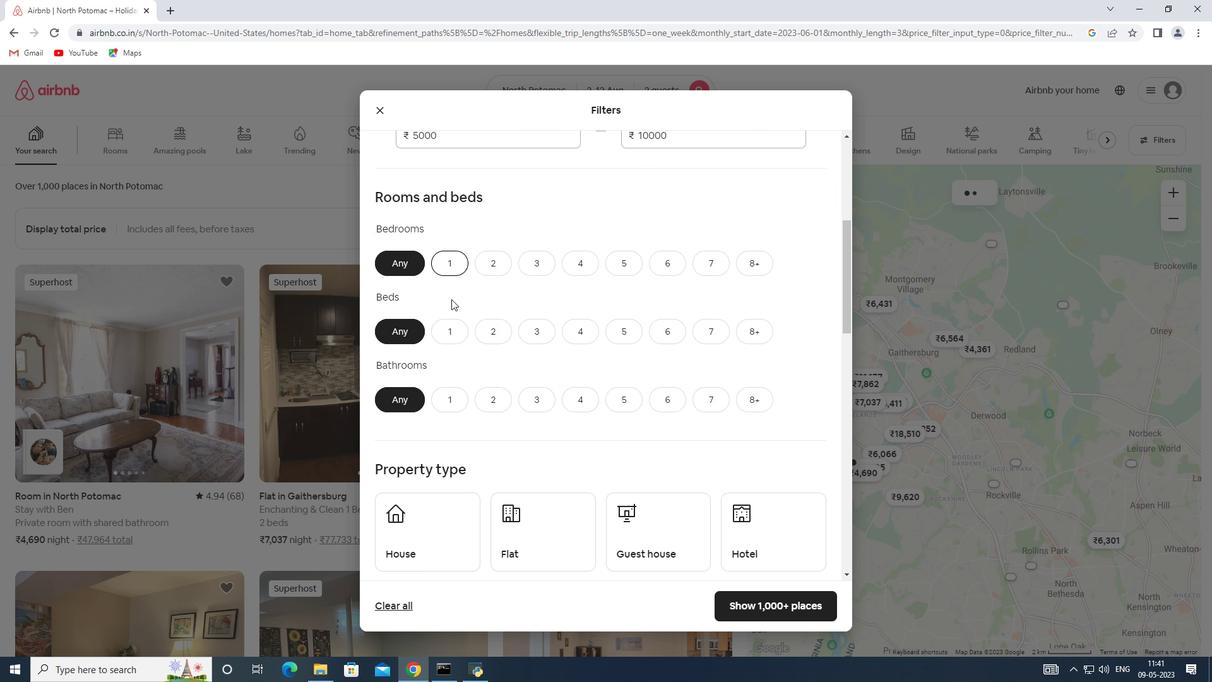 
Action: Mouse pressed left at (447, 332)
Screenshot: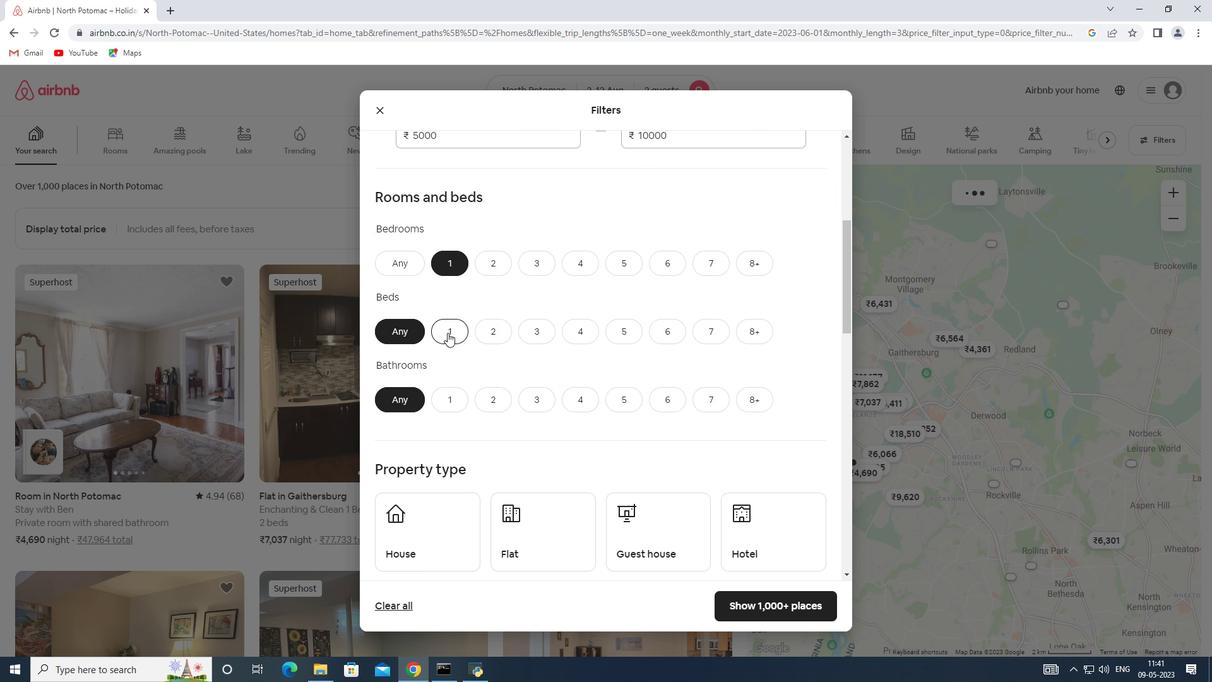 
Action: Mouse moved to (449, 393)
Screenshot: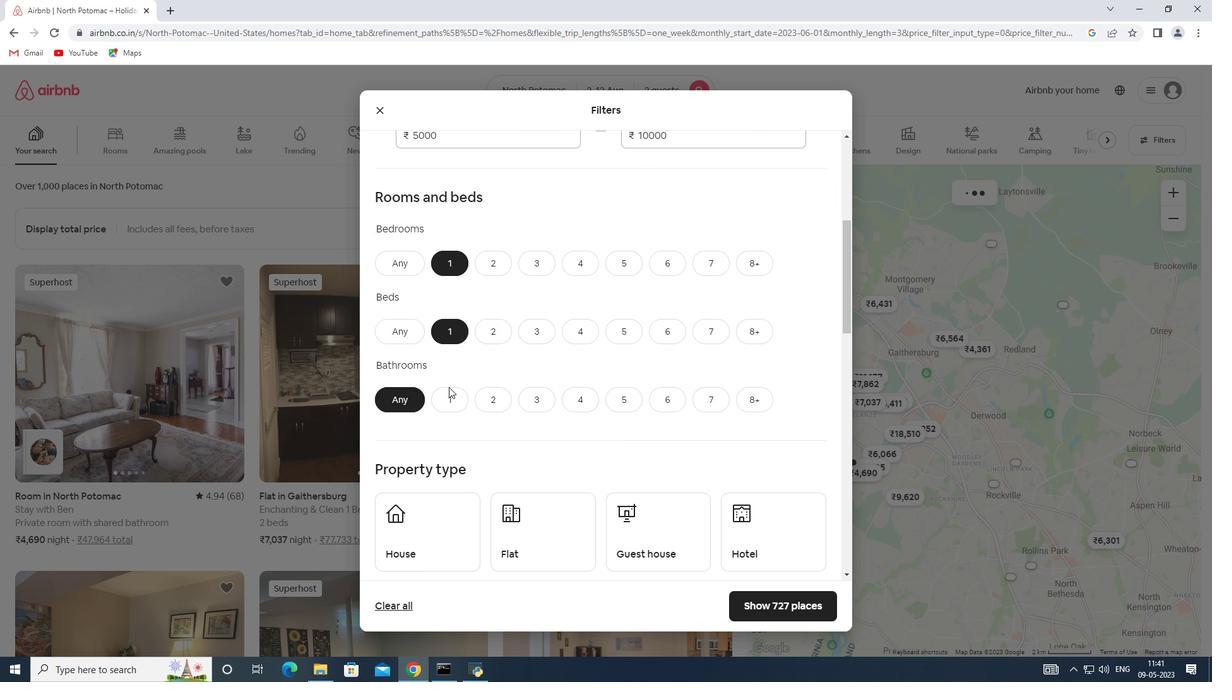 
Action: Mouse pressed left at (449, 393)
Screenshot: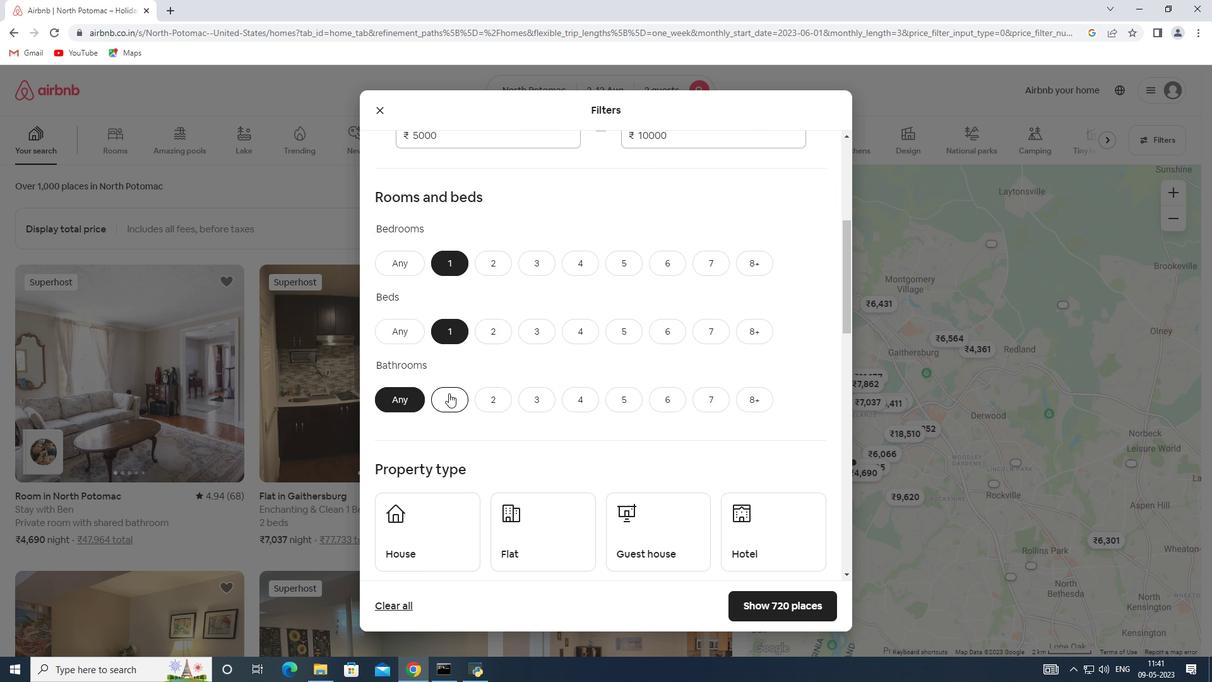 
Action: Mouse moved to (454, 392)
Screenshot: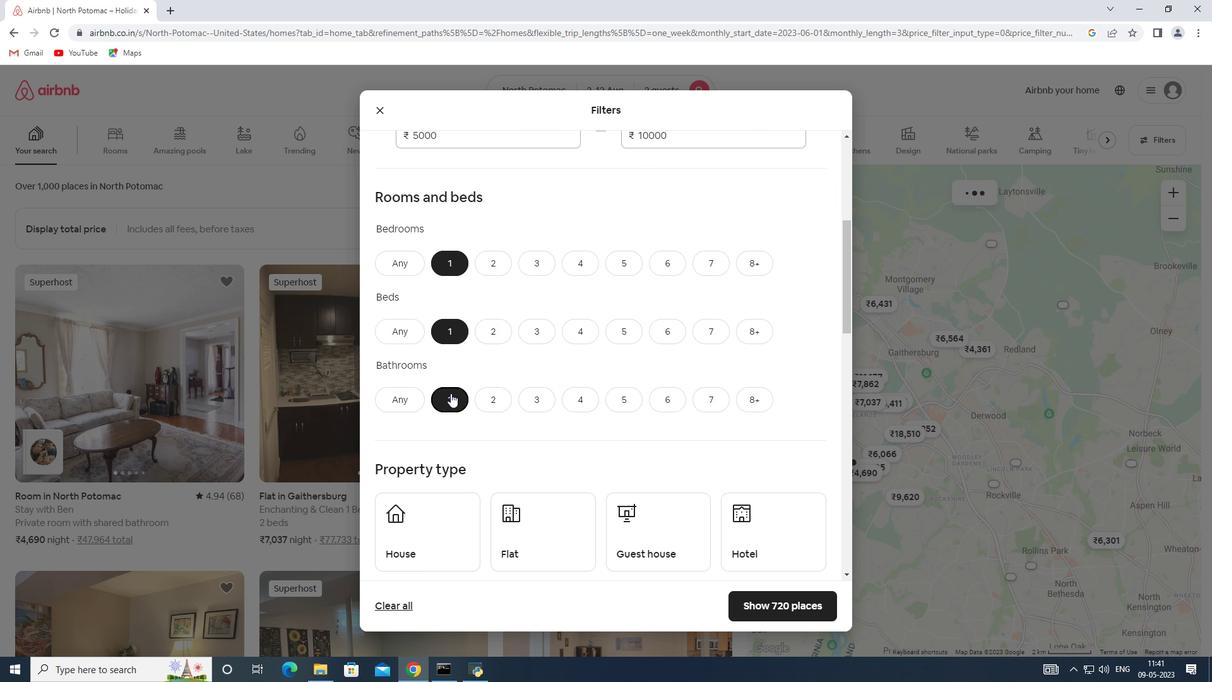 
Action: Mouse scrolled (454, 391) with delta (0, 0)
Screenshot: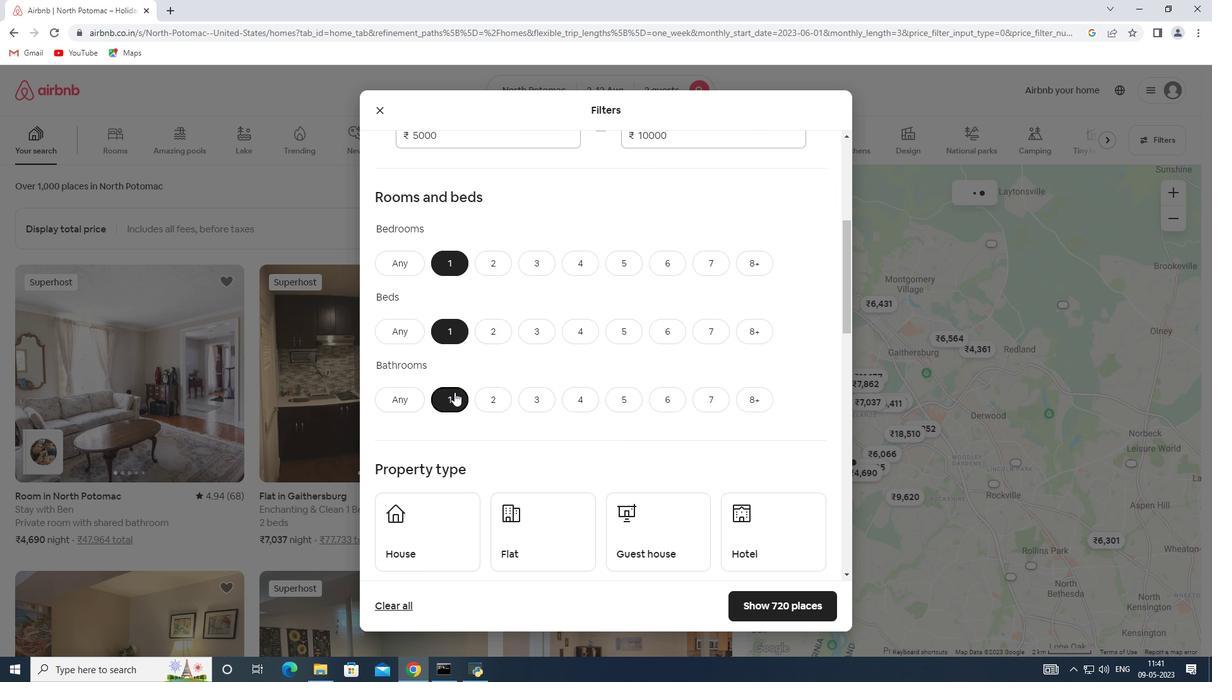 
Action: Mouse scrolled (454, 391) with delta (0, 0)
Screenshot: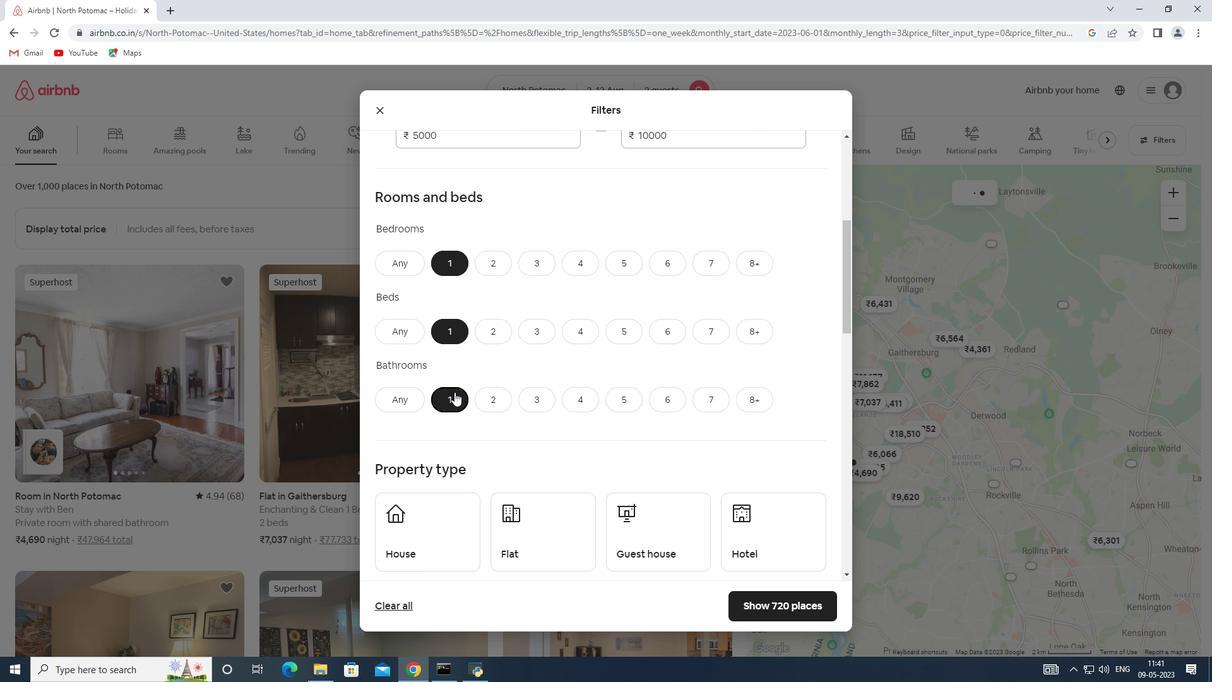 
Action: Mouse moved to (436, 394)
Screenshot: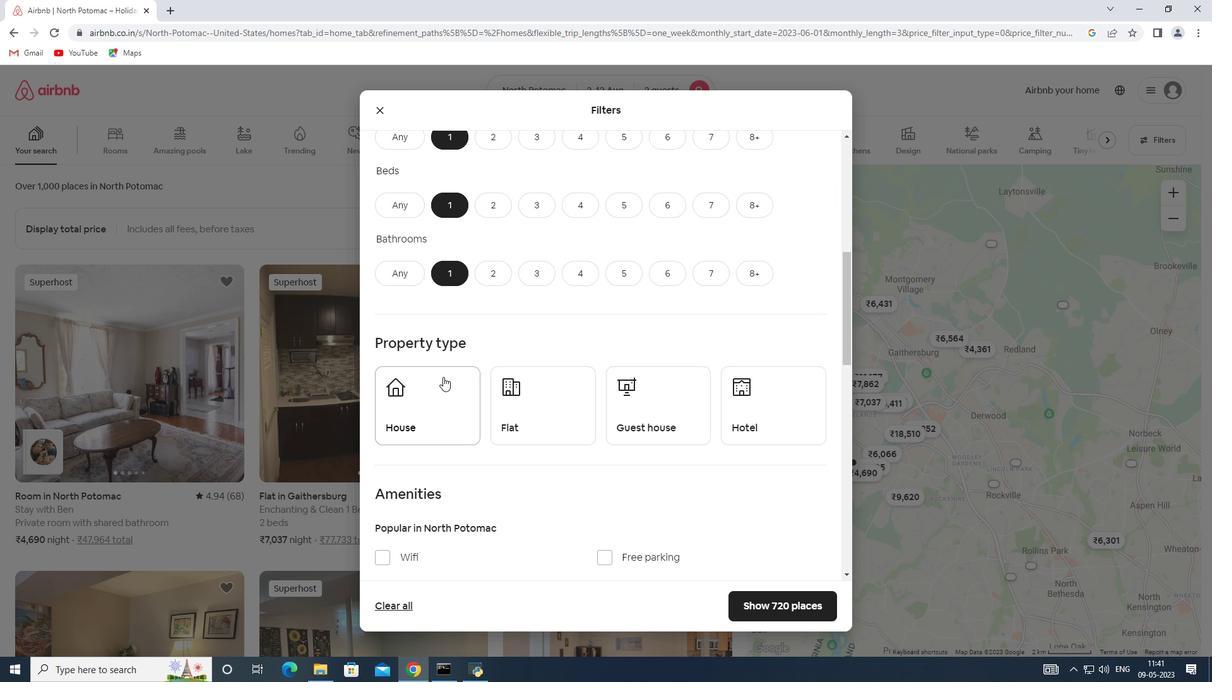 
Action: Mouse pressed left at (436, 394)
Screenshot: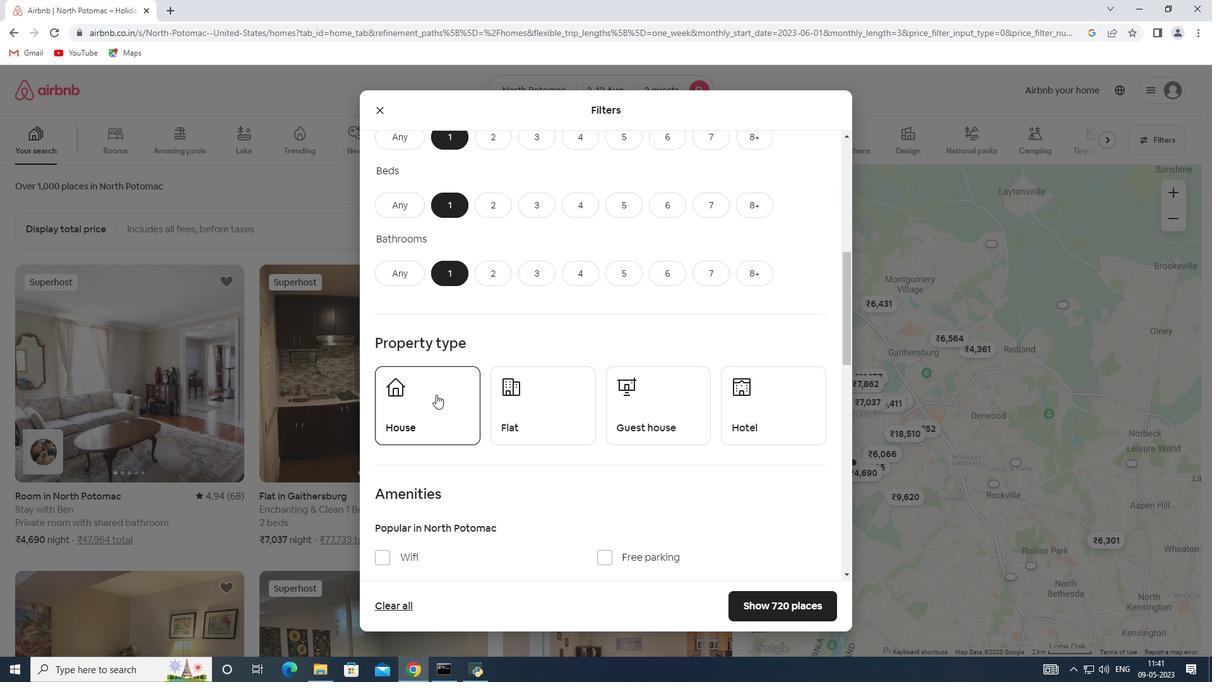 
Action: Mouse moved to (524, 394)
Screenshot: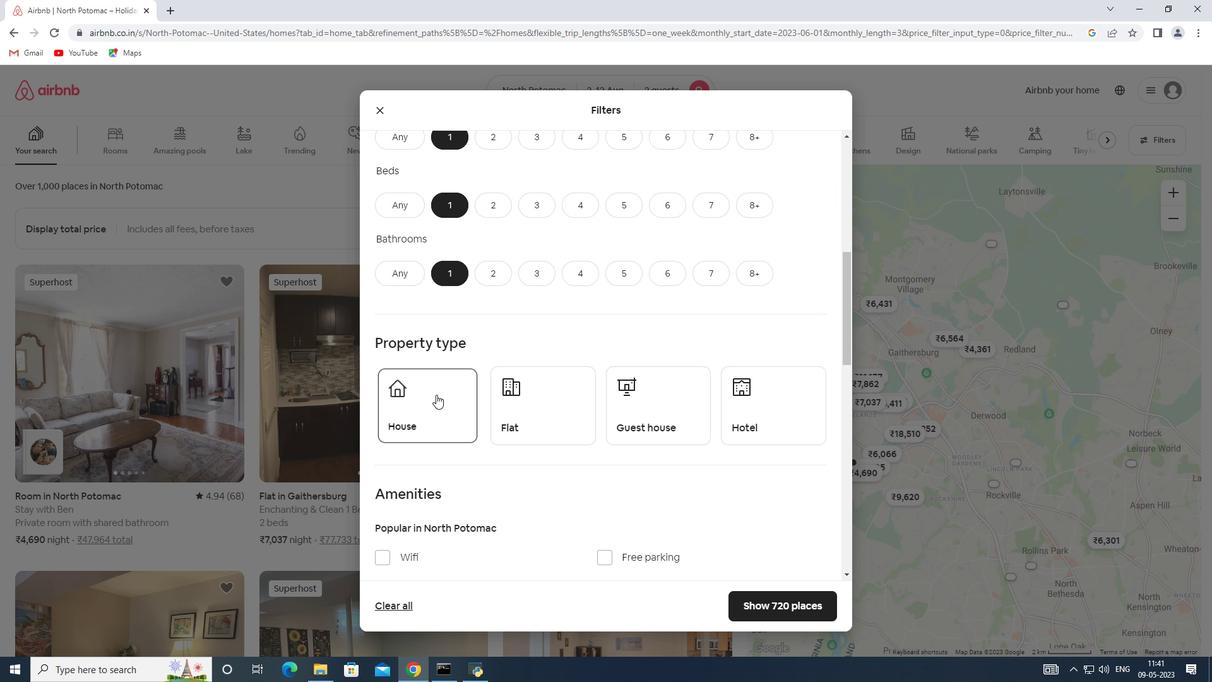
Action: Mouse pressed left at (524, 394)
Screenshot: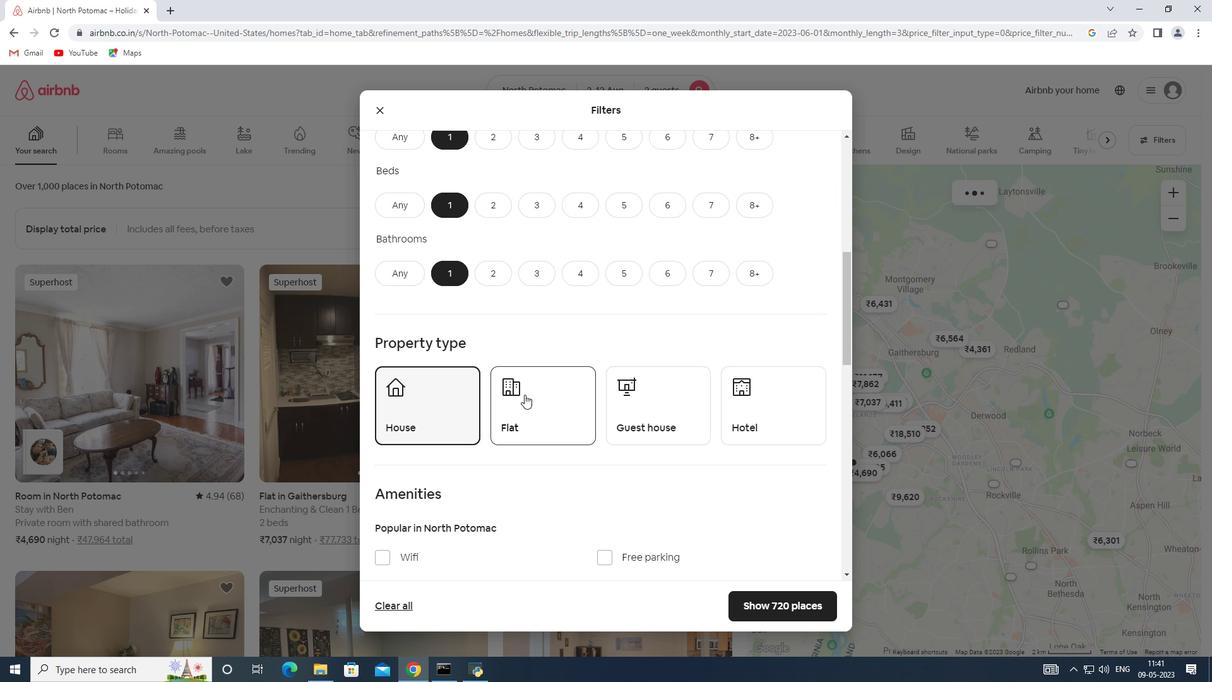 
Action: Mouse moved to (627, 409)
Screenshot: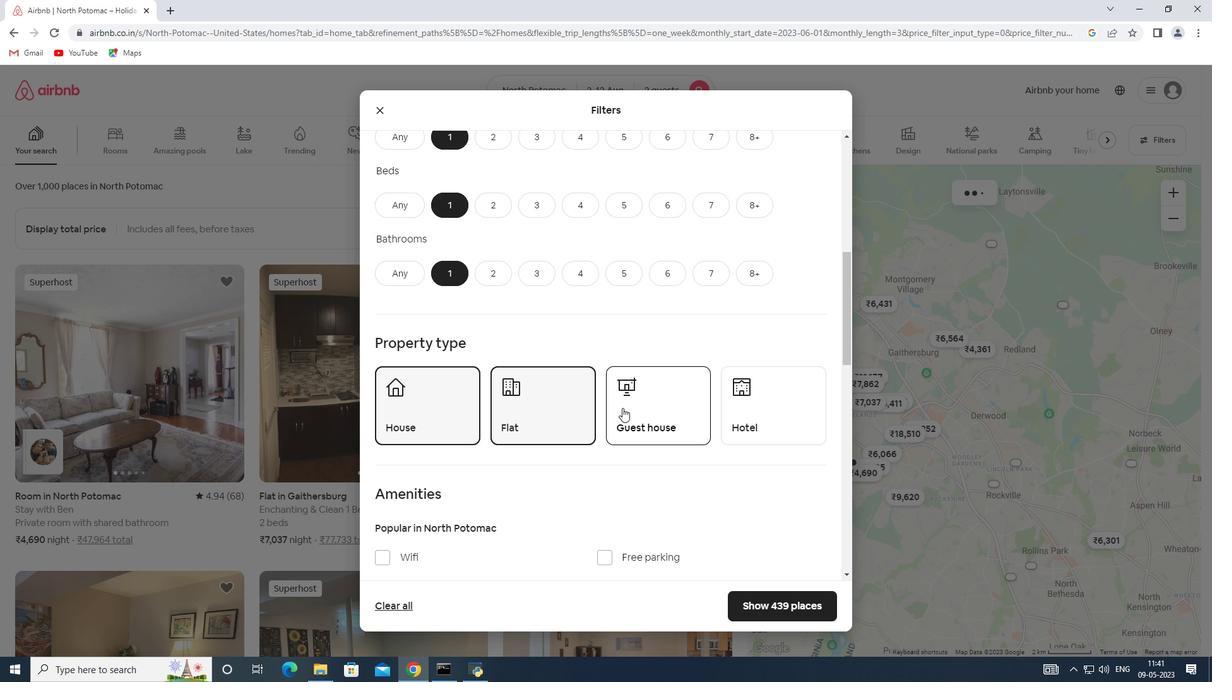 
Action: Mouse pressed left at (627, 409)
Screenshot: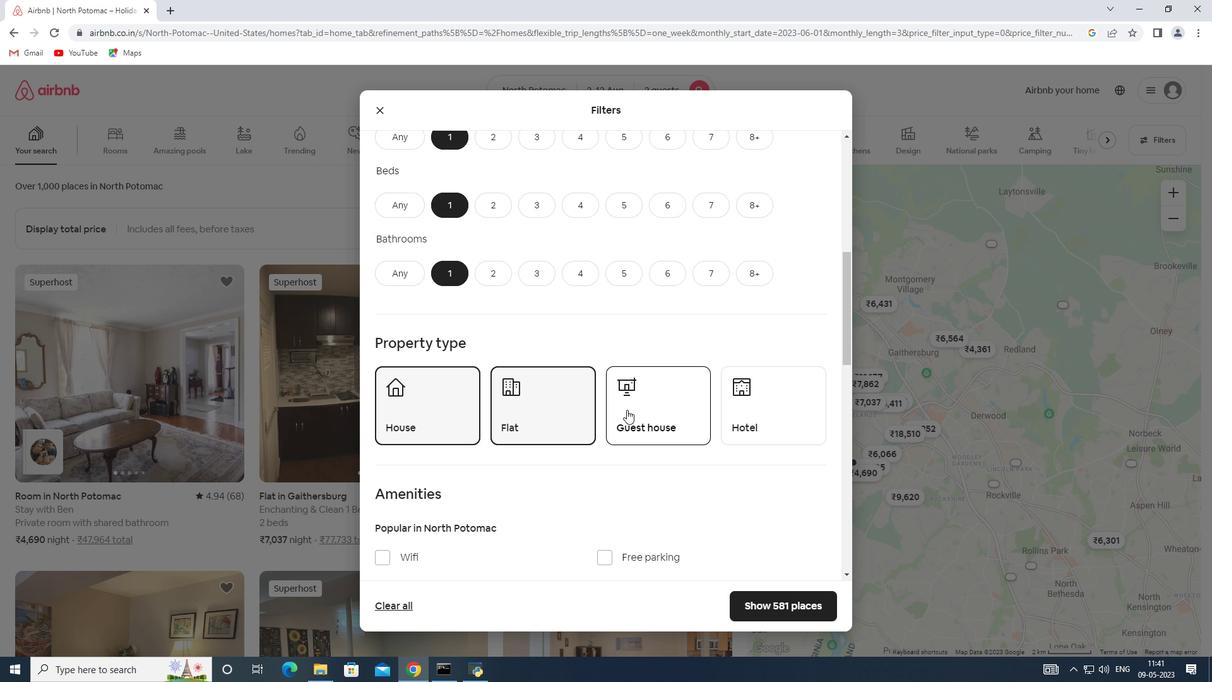 
Action: Mouse moved to (744, 421)
Screenshot: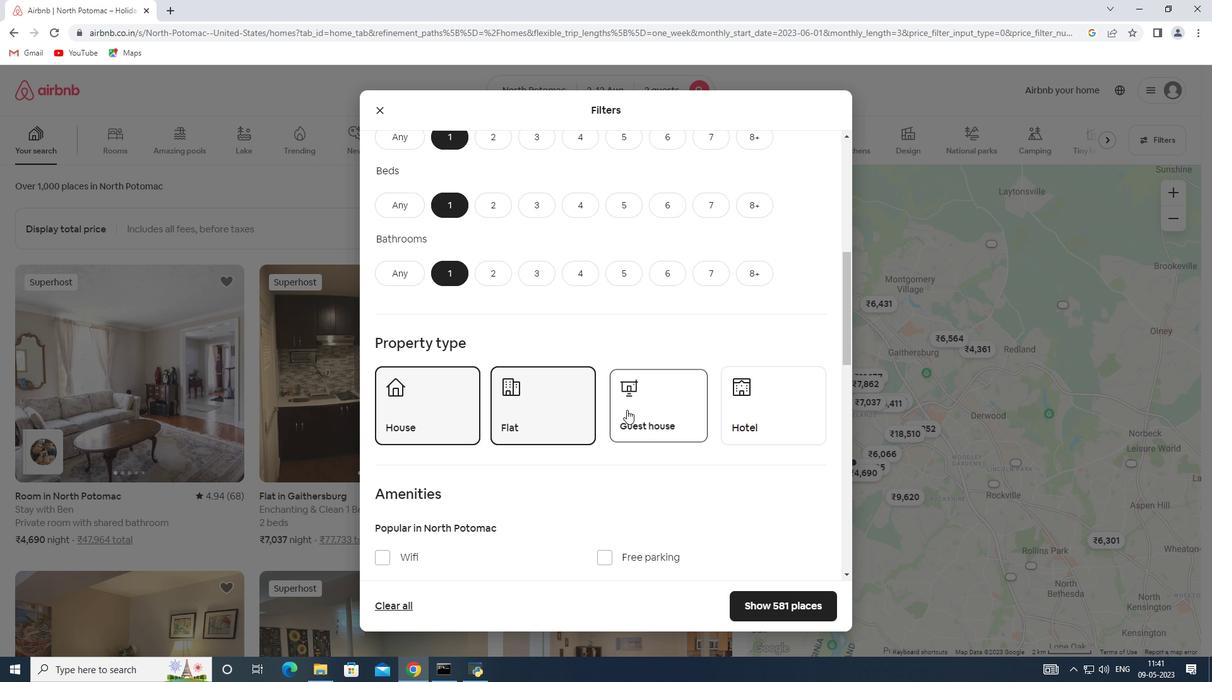 
Action: Mouse pressed left at (744, 421)
Screenshot: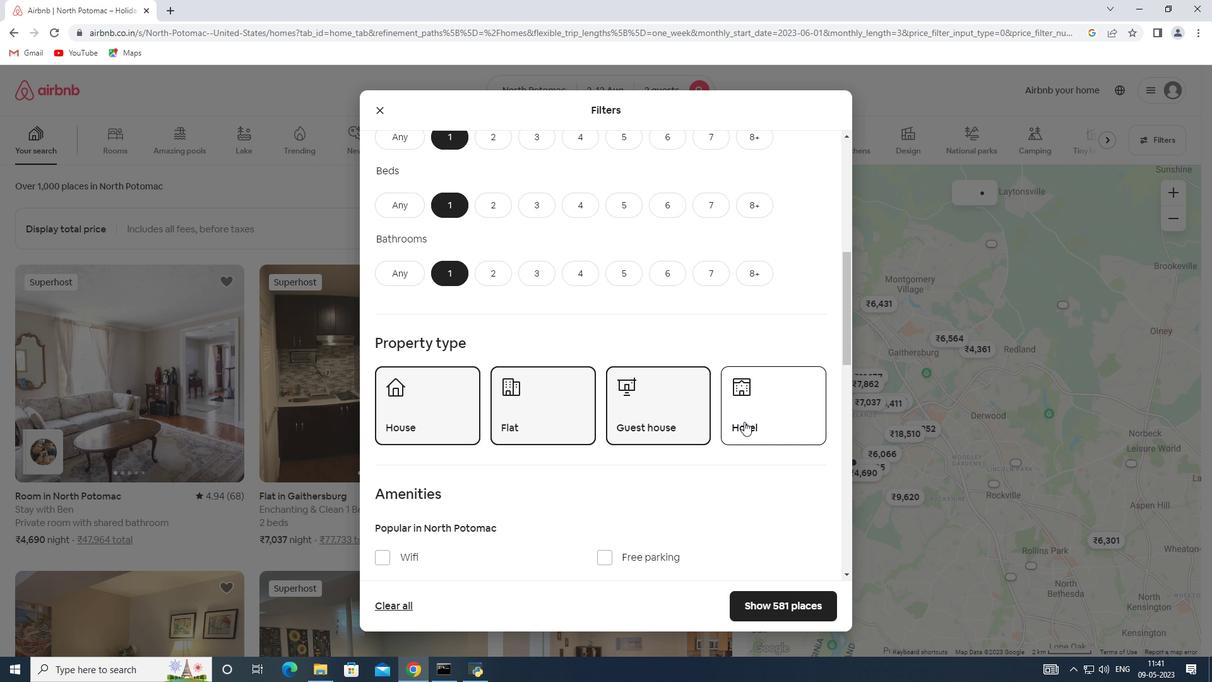 
Action: Mouse moved to (581, 397)
Screenshot: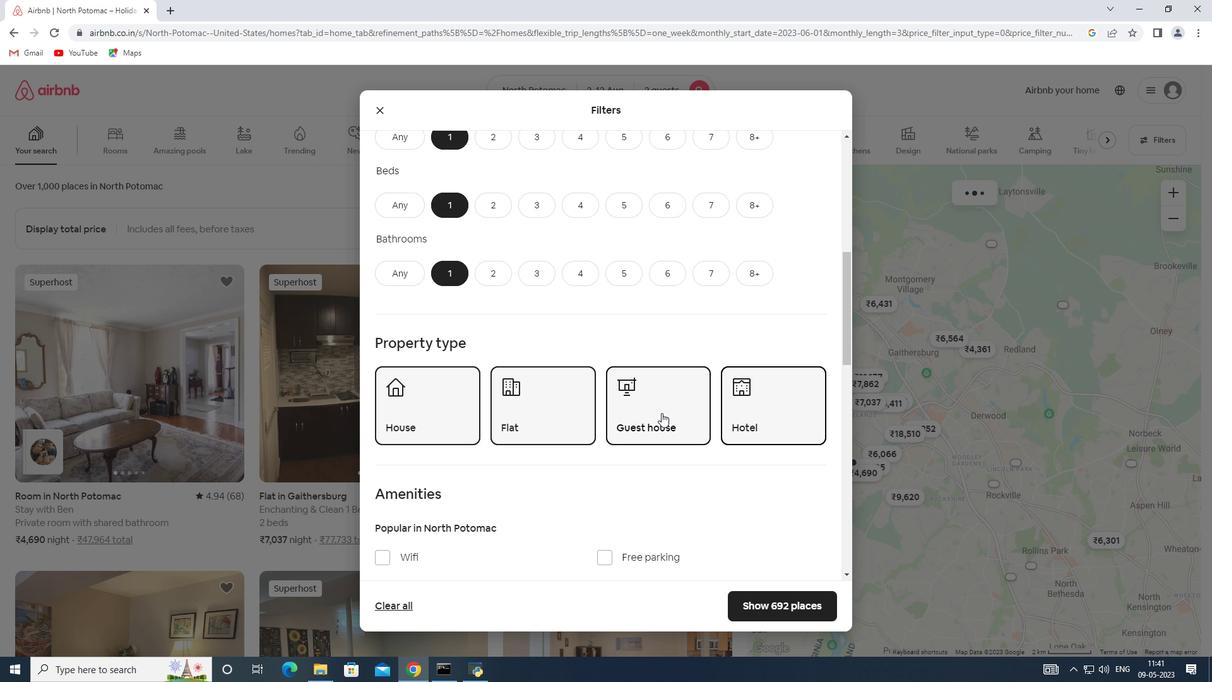 
Action: Mouse scrolled (581, 397) with delta (0, 0)
Screenshot: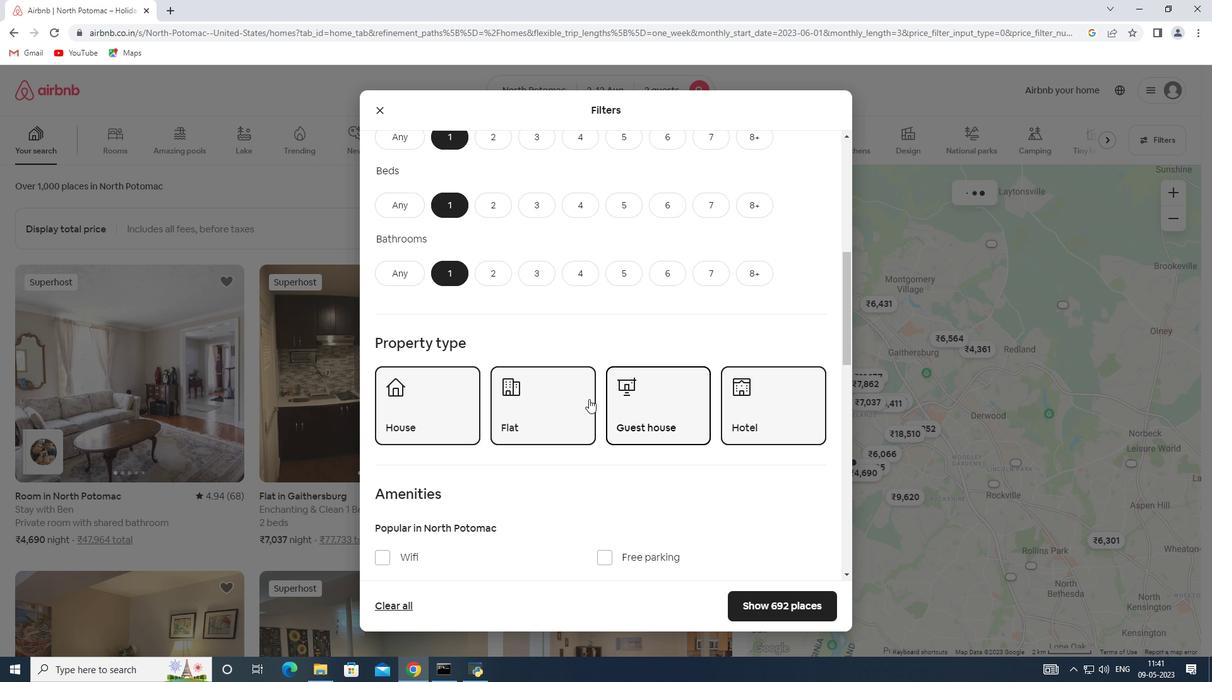 
Action: Mouse scrolled (581, 397) with delta (0, 0)
Screenshot: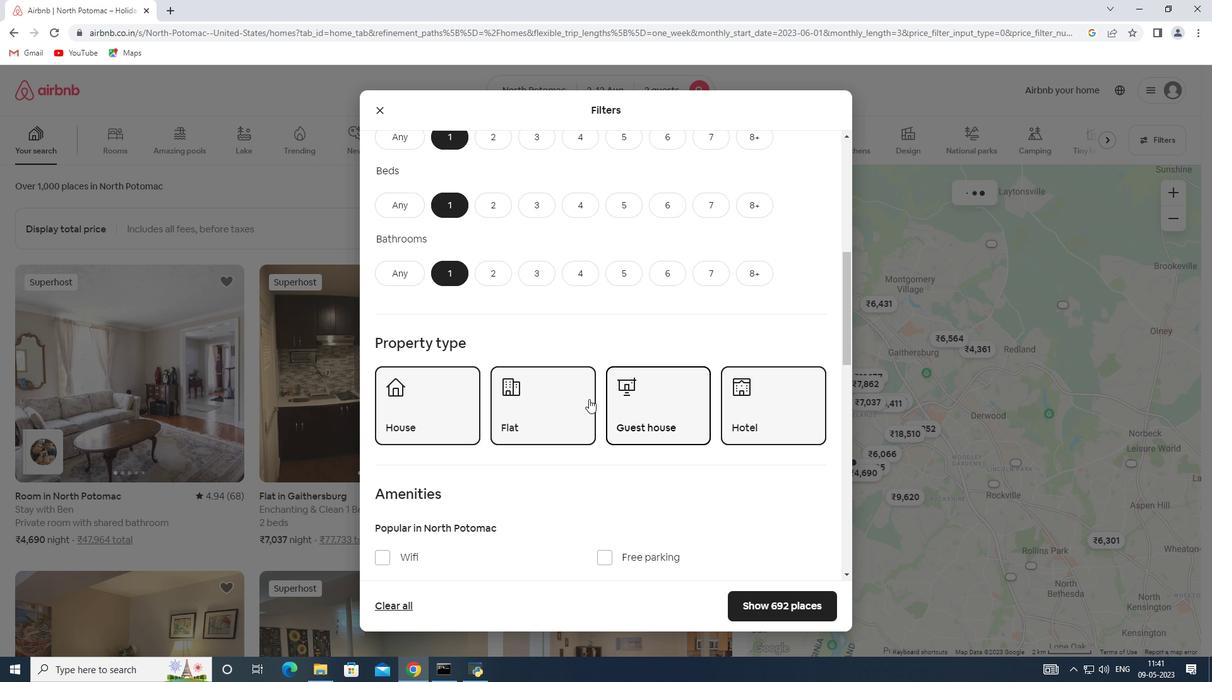 
Action: Mouse scrolled (581, 397) with delta (0, 0)
Screenshot: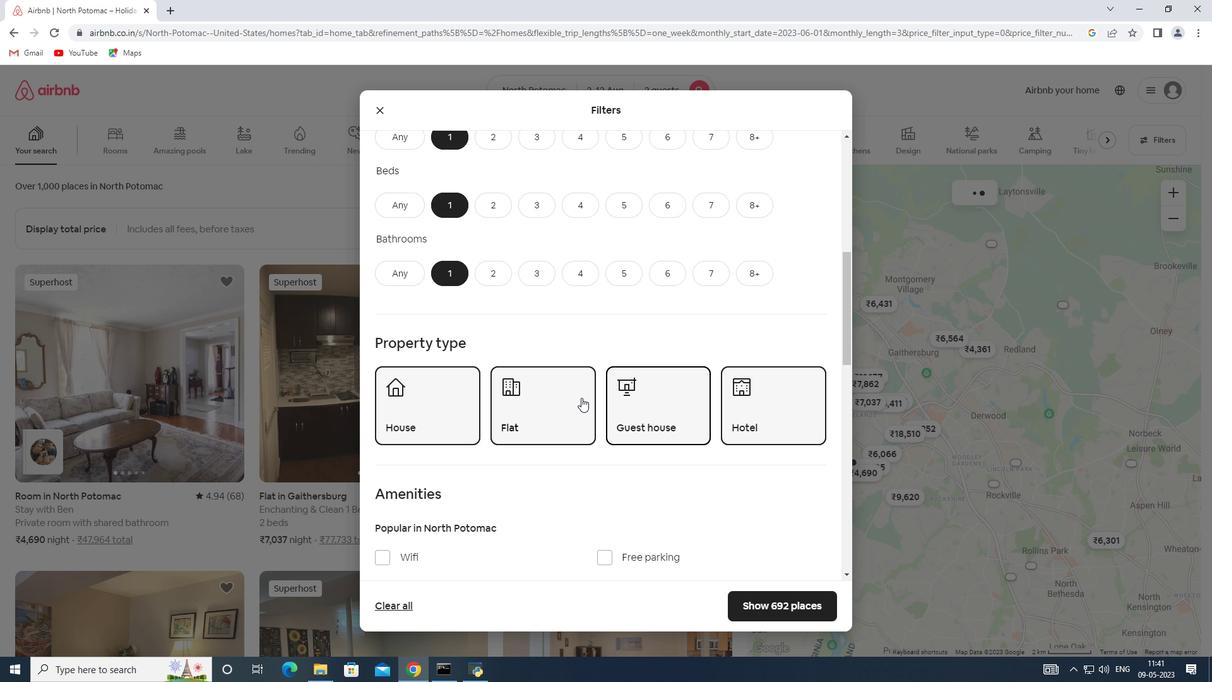 
Action: Mouse scrolled (581, 397) with delta (0, 0)
Screenshot: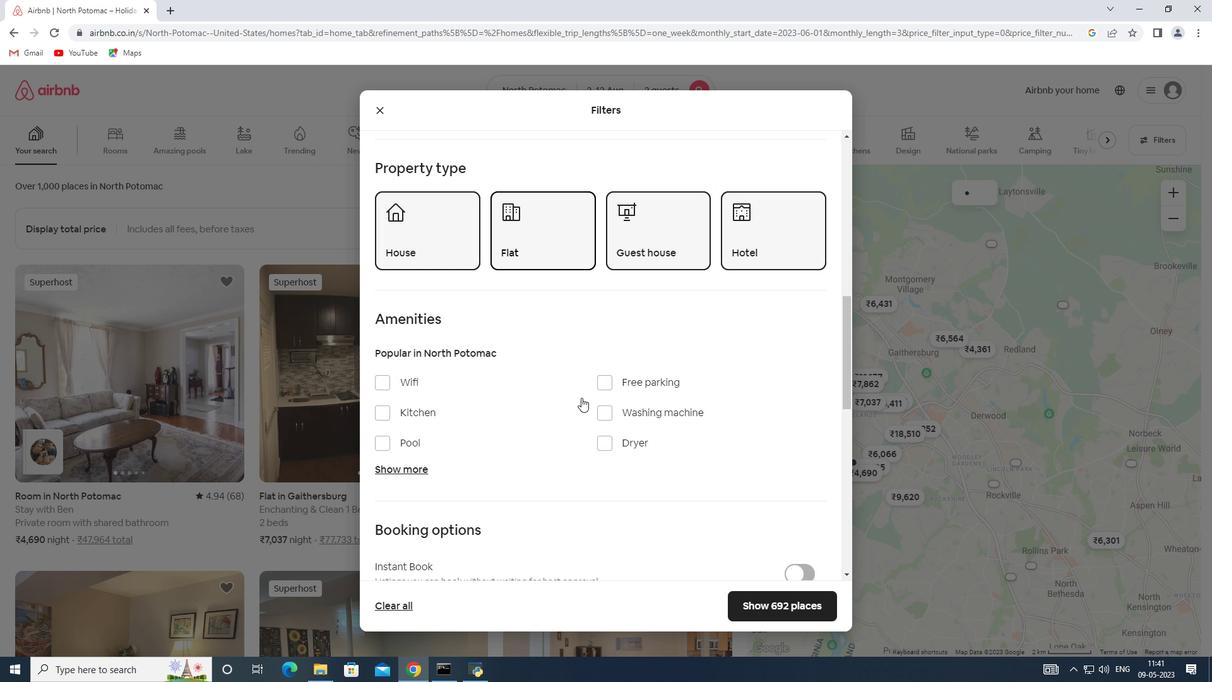 
Action: Mouse scrolled (581, 397) with delta (0, 0)
Screenshot: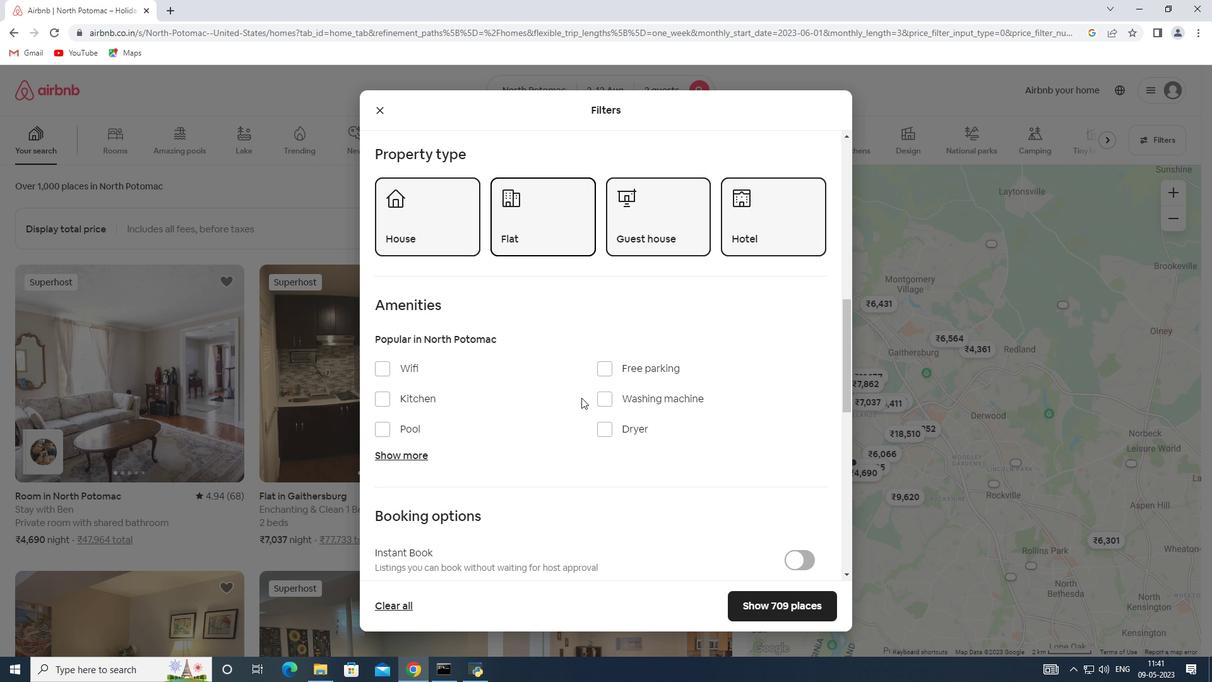 
Action: Mouse moved to (798, 477)
Screenshot: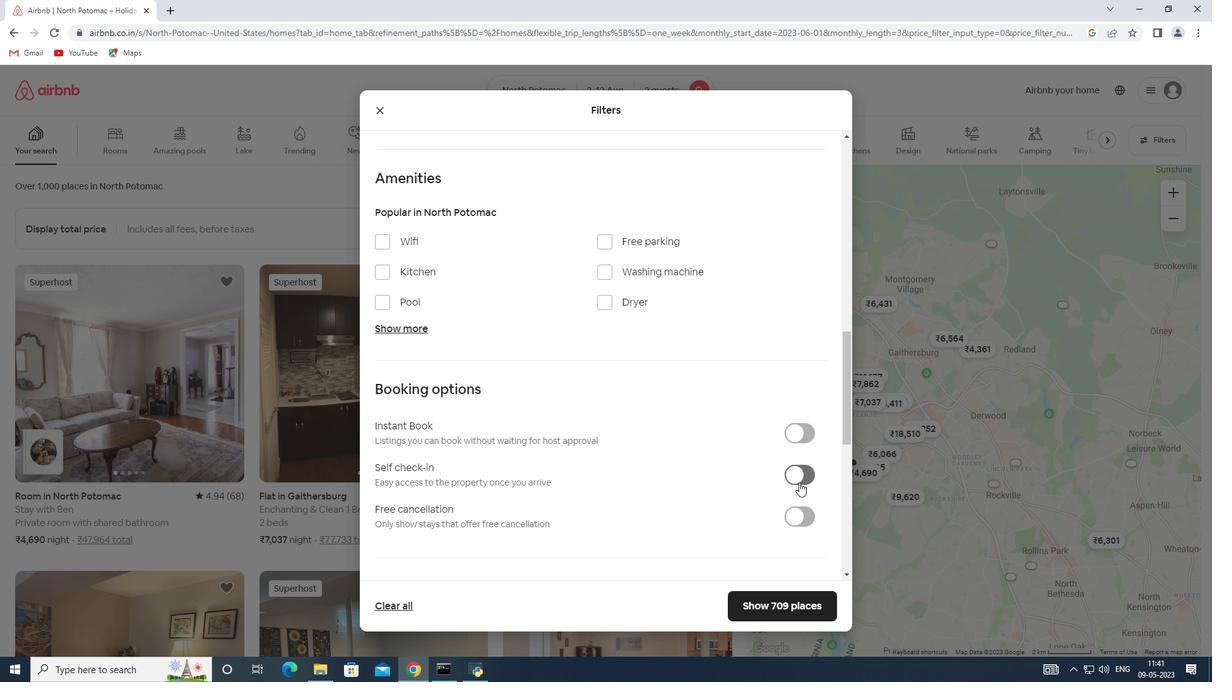 
Action: Mouse pressed left at (798, 477)
Screenshot: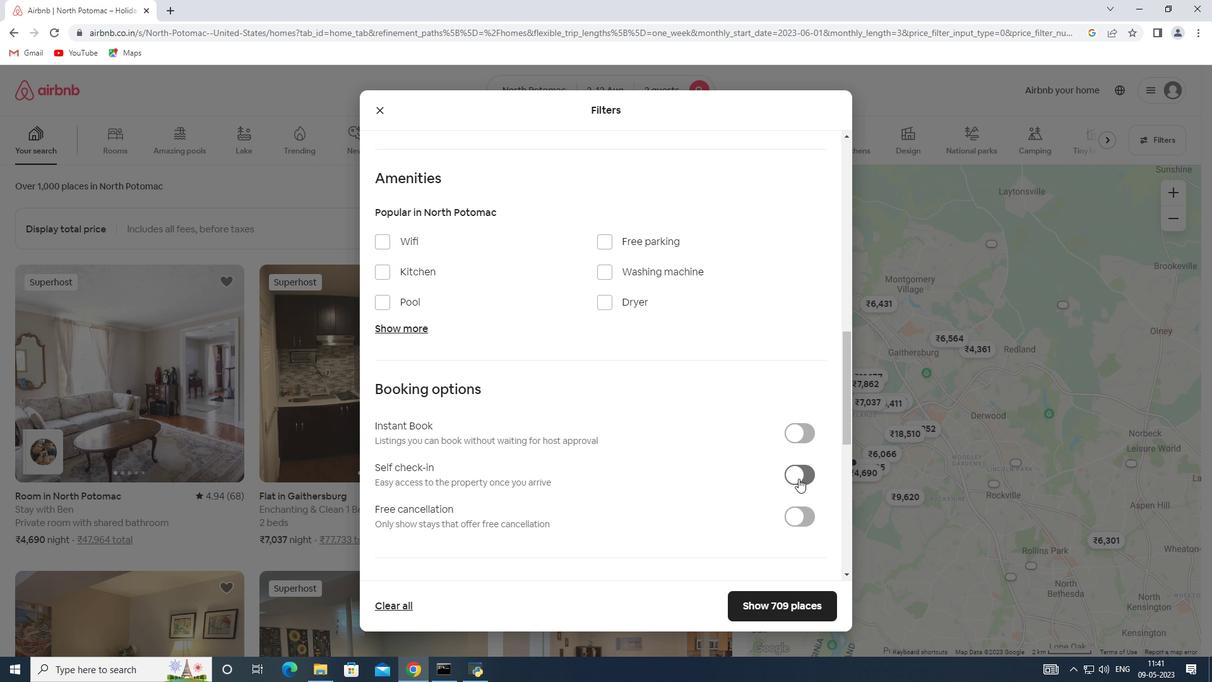 
Action: Mouse moved to (551, 447)
Screenshot: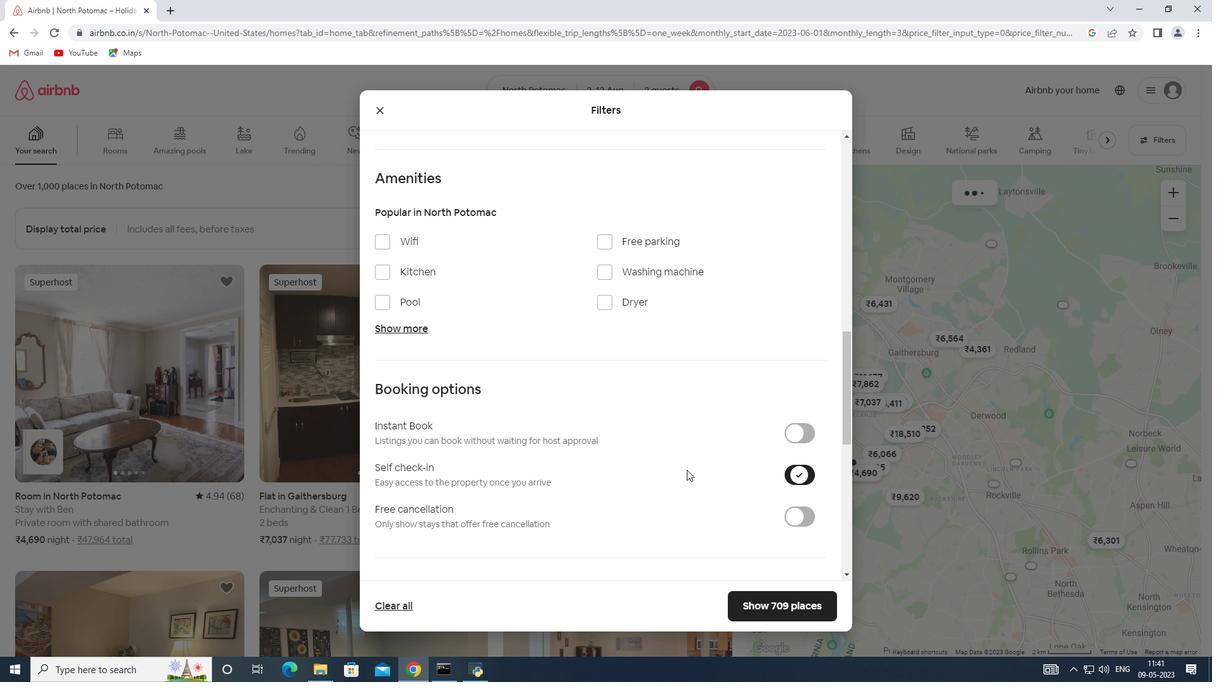 
Action: Mouse scrolled (551, 447) with delta (0, 0)
Screenshot: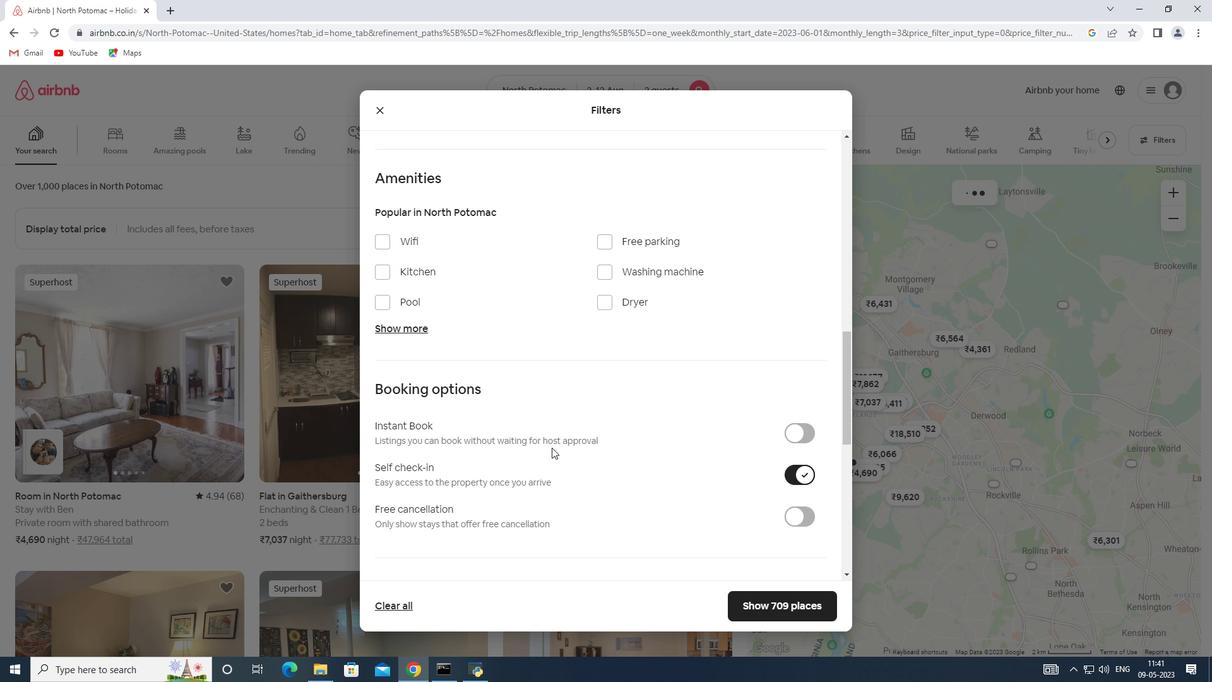 
Action: Mouse scrolled (551, 447) with delta (0, 0)
Screenshot: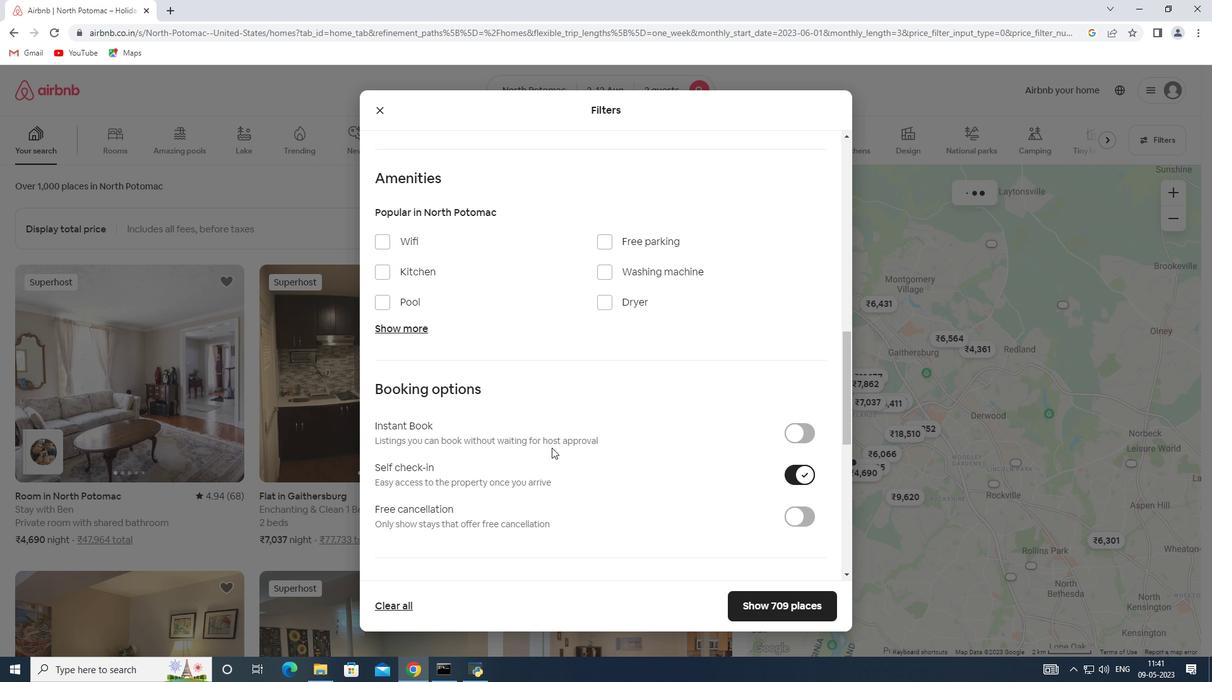 
Action: Mouse scrolled (551, 447) with delta (0, 0)
Screenshot: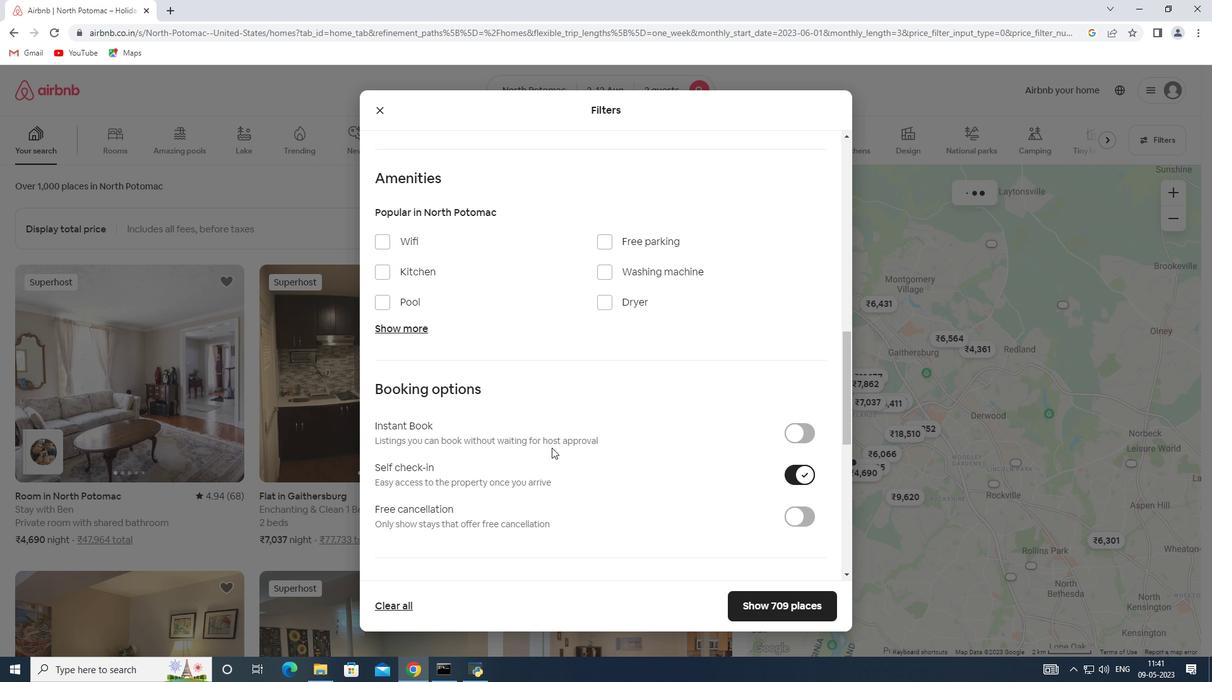 
Action: Mouse moved to (551, 445)
Screenshot: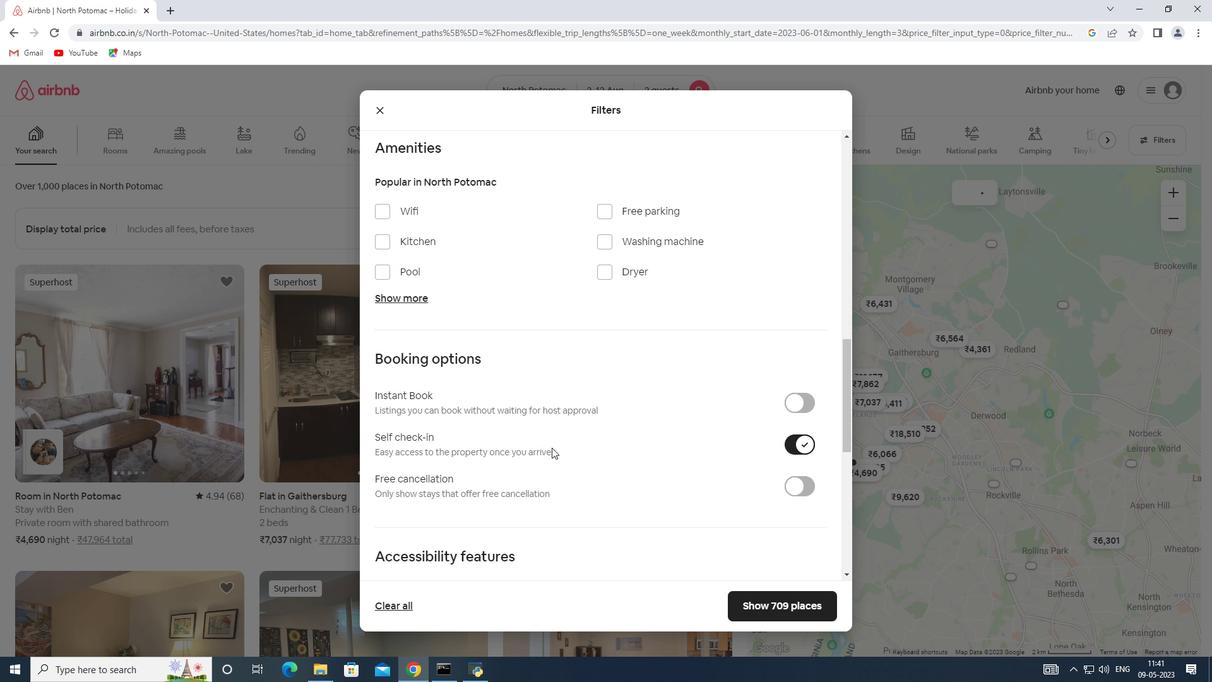 
Action: Mouse scrolled (551, 445) with delta (0, 0)
Screenshot: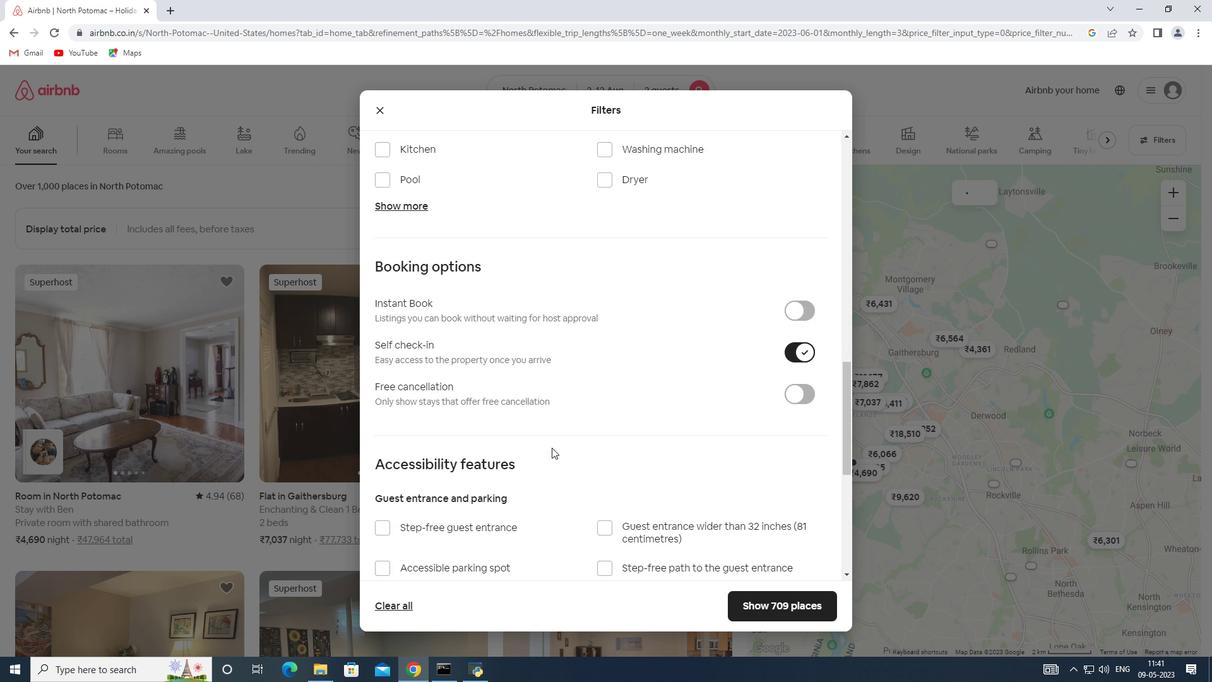 
Action: Mouse scrolled (551, 445) with delta (0, 0)
Screenshot: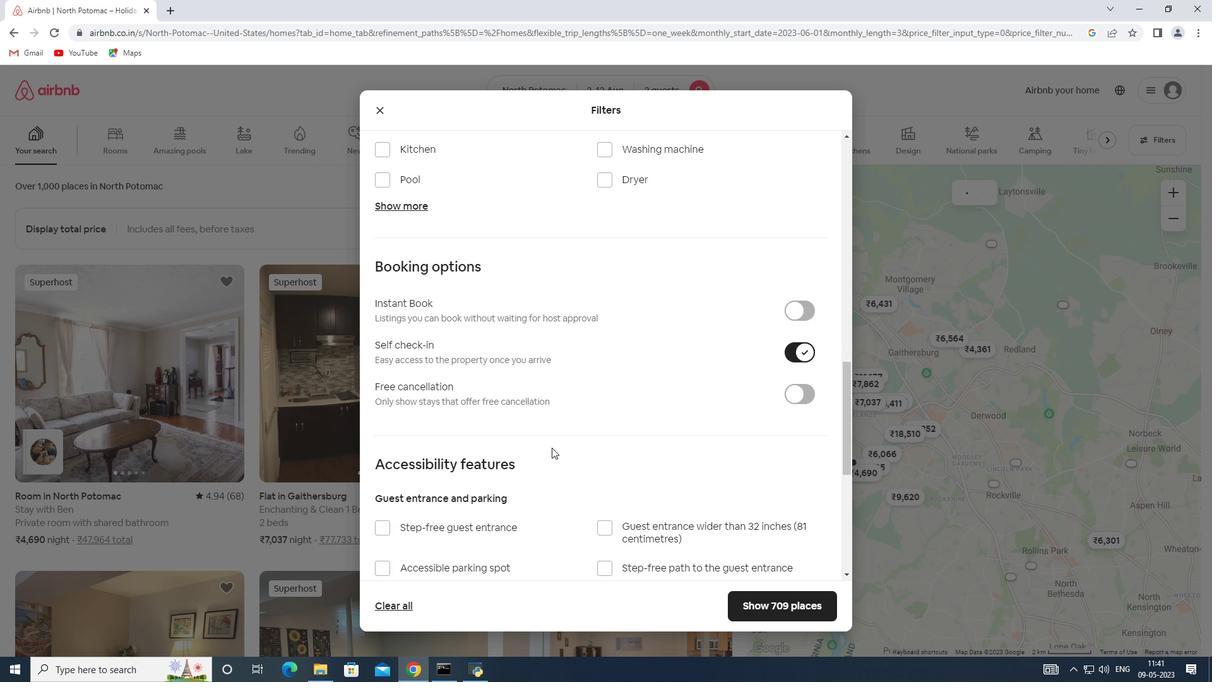 
Action: Mouse moved to (551, 445)
Screenshot: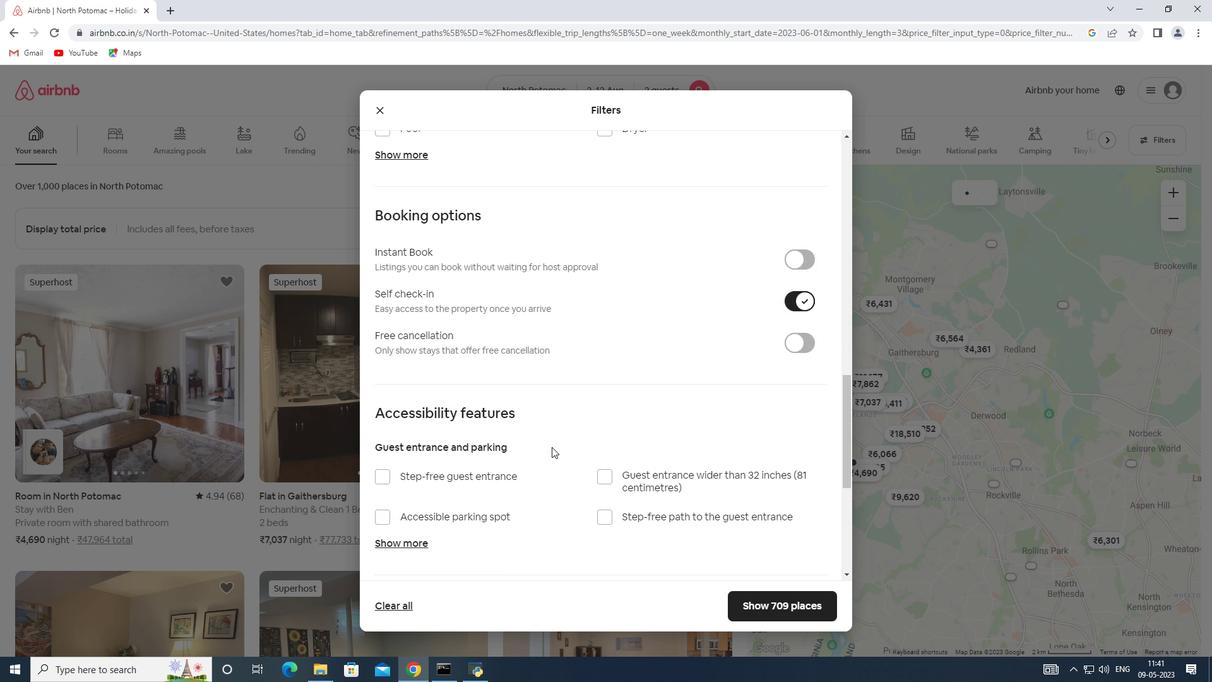 
Action: Mouse scrolled (551, 444) with delta (0, 0)
Screenshot: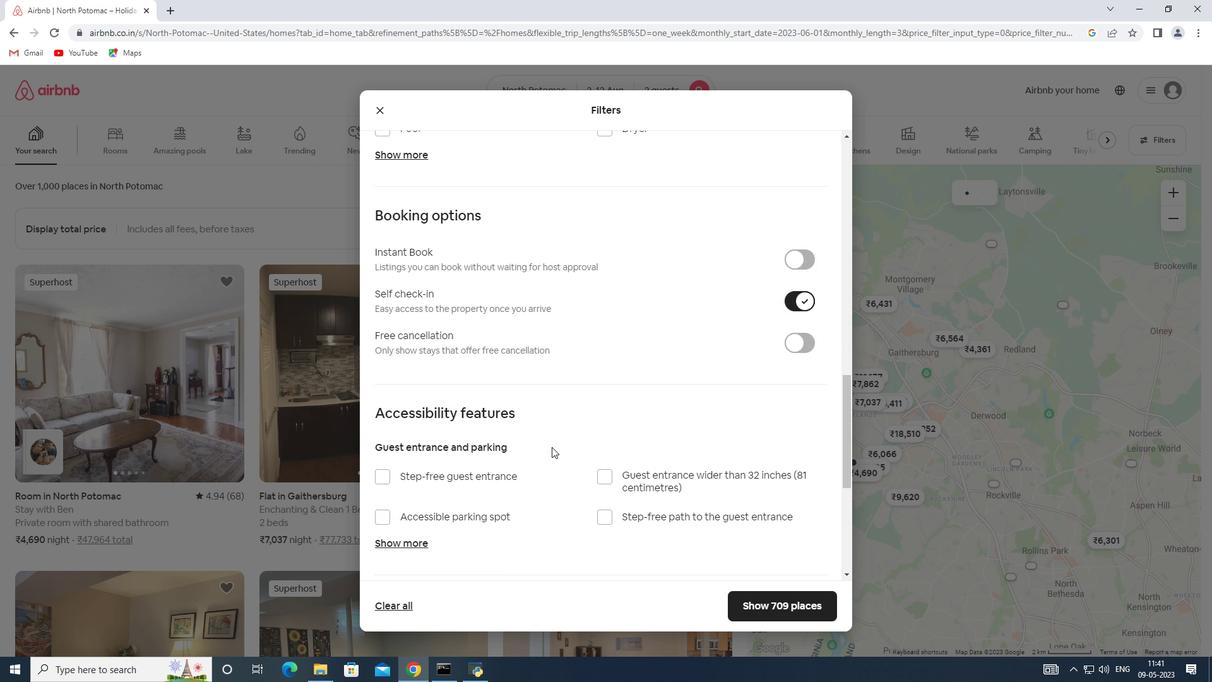 
Action: Mouse scrolled (551, 444) with delta (0, 0)
Screenshot: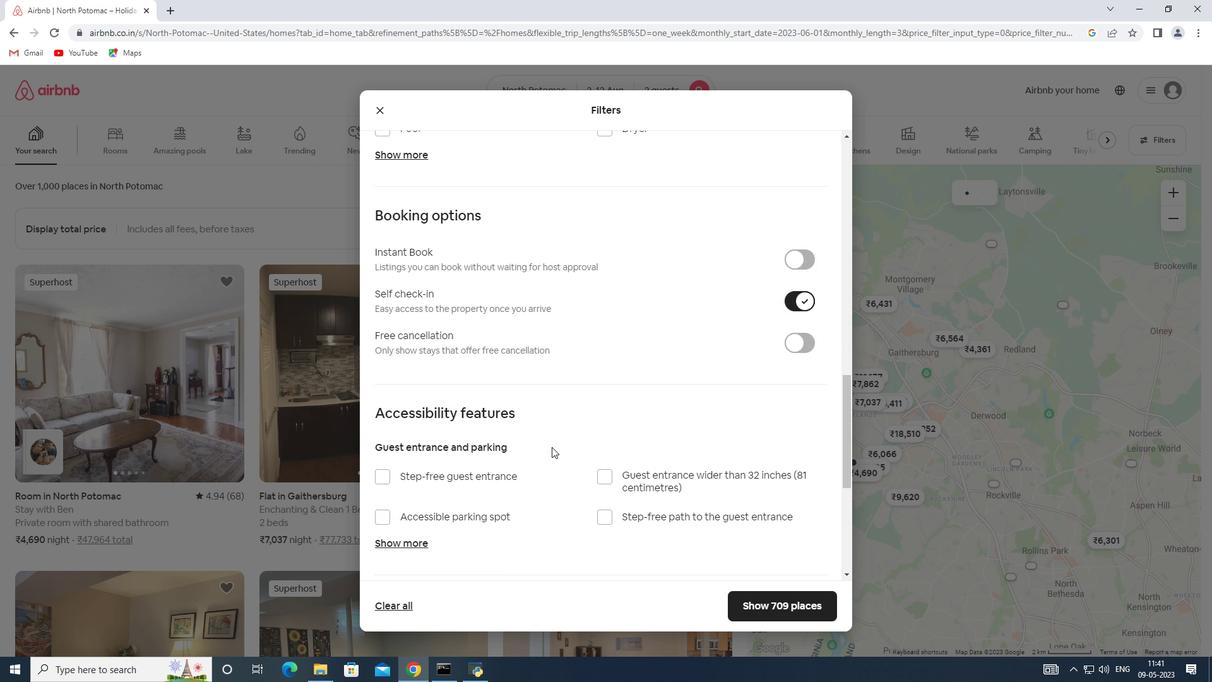 
Action: Mouse moved to (393, 548)
Screenshot: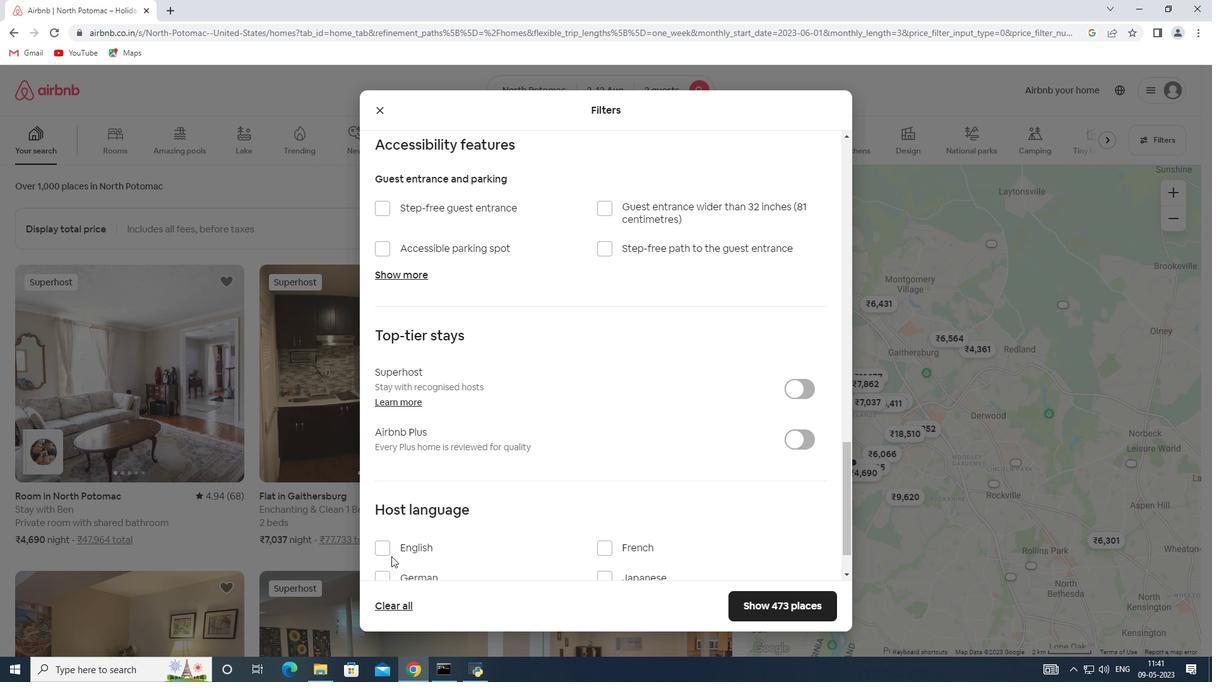 
Action: Mouse pressed left at (393, 548)
Screenshot: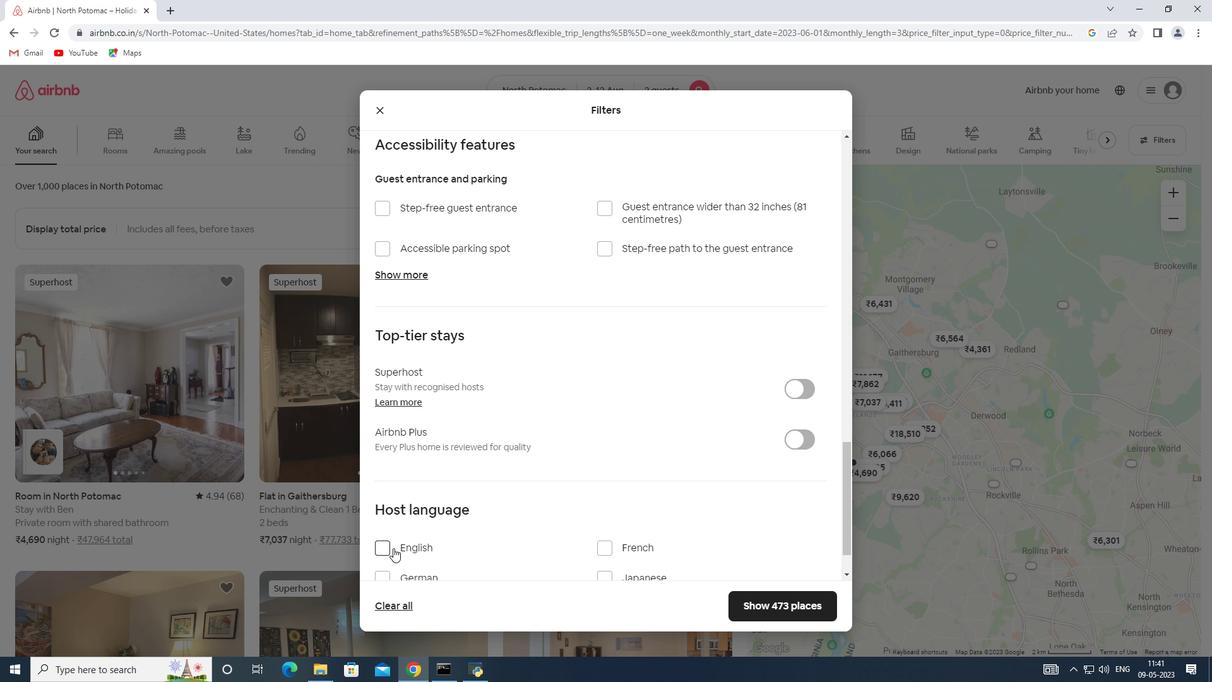 
Action: Mouse moved to (774, 604)
Screenshot: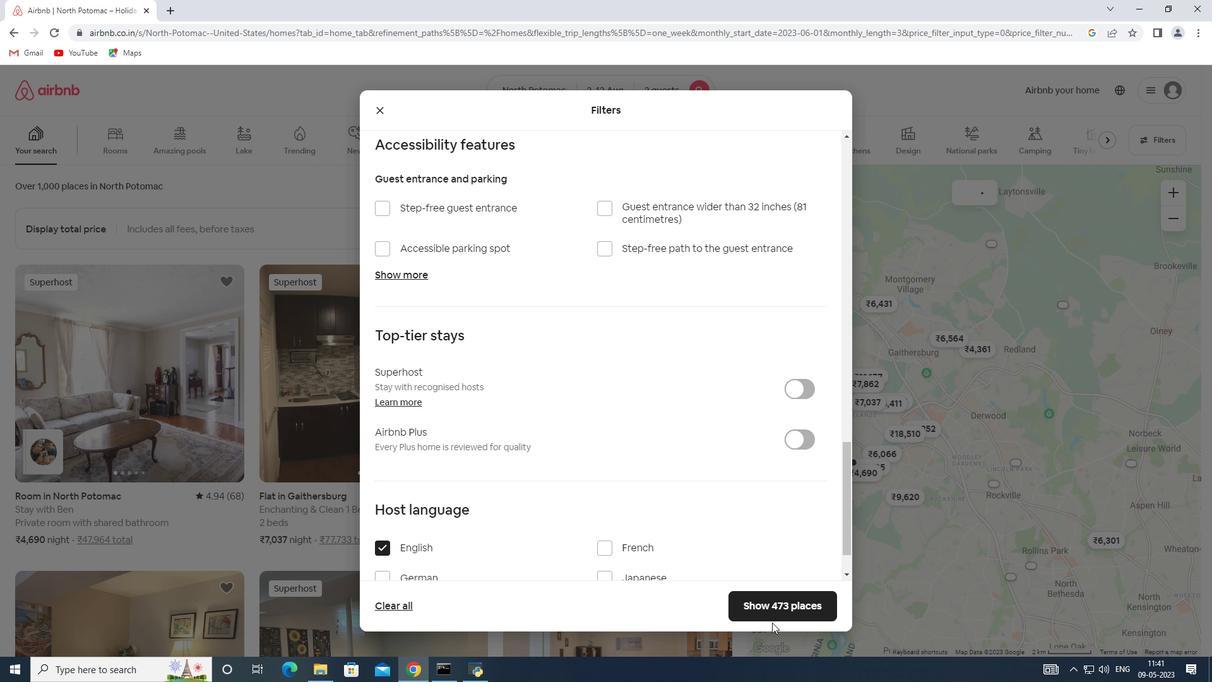 
Action: Mouse pressed left at (774, 604)
Screenshot: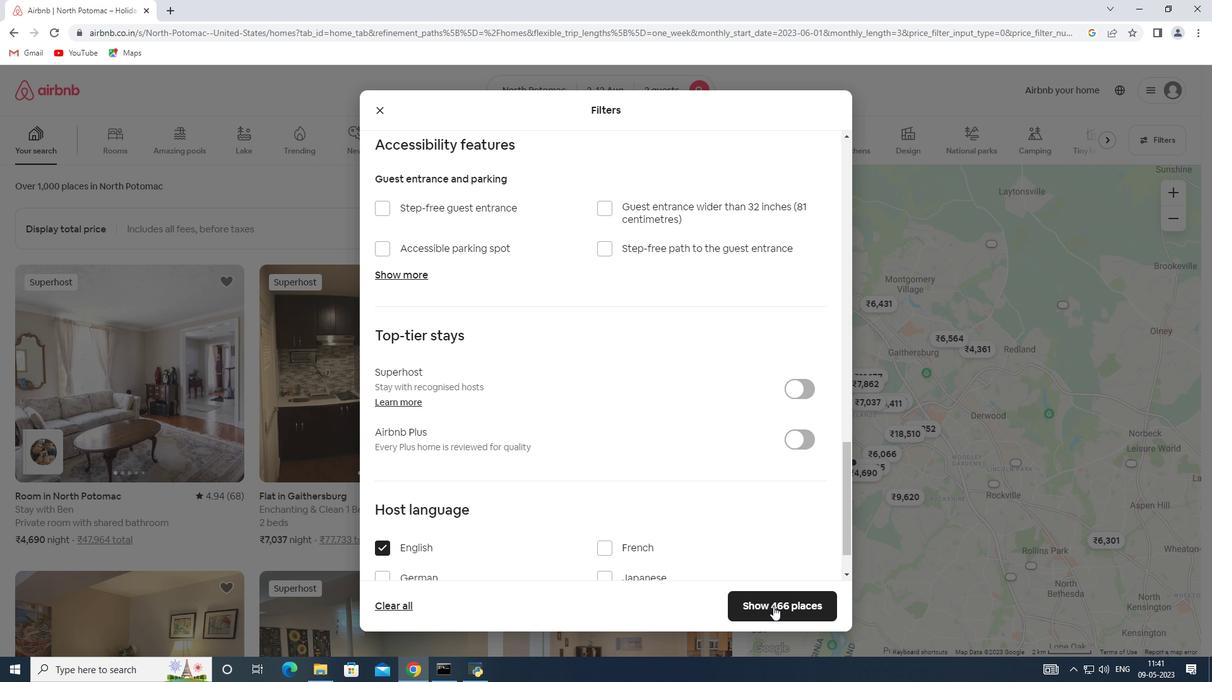 
